 Task: Look for space in Cové, Benin from 5th September, 2023 to 13th September, 2023 for 6 adults in price range Rs.15000 to Rs.20000. Place can be entire place with 3 bedrooms having 3 beds and 3 bathrooms. Property type can be house, flat, guest house. Booking option can be shelf check-in. Required host language is English.
Action: Mouse moved to (557, 128)
Screenshot: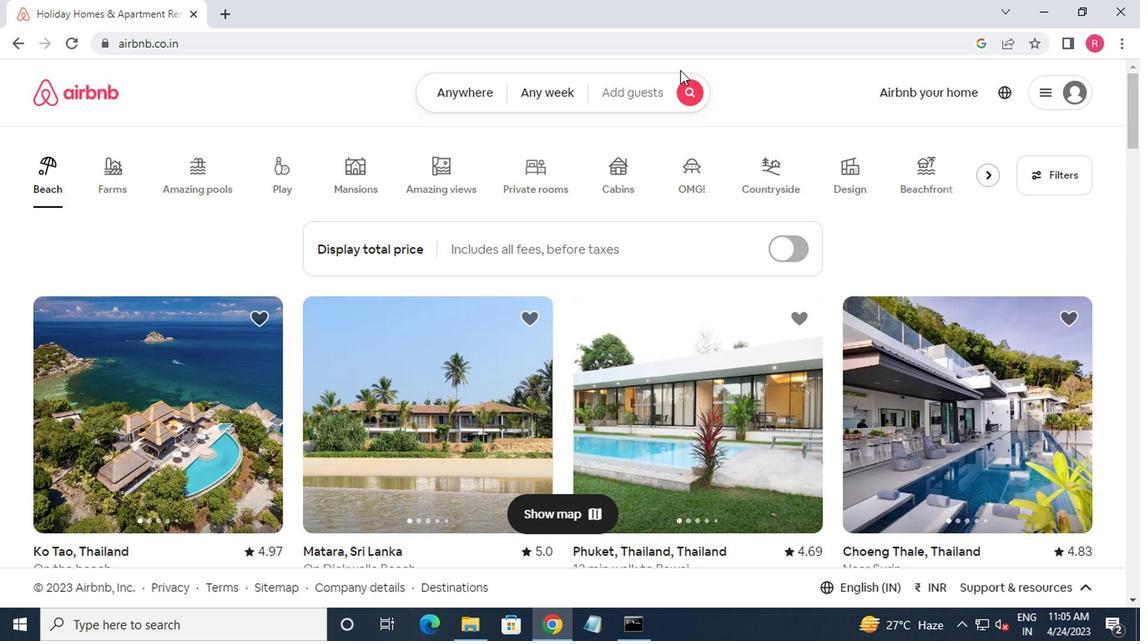 
Action: Mouse pressed left at (557, 128)
Screenshot: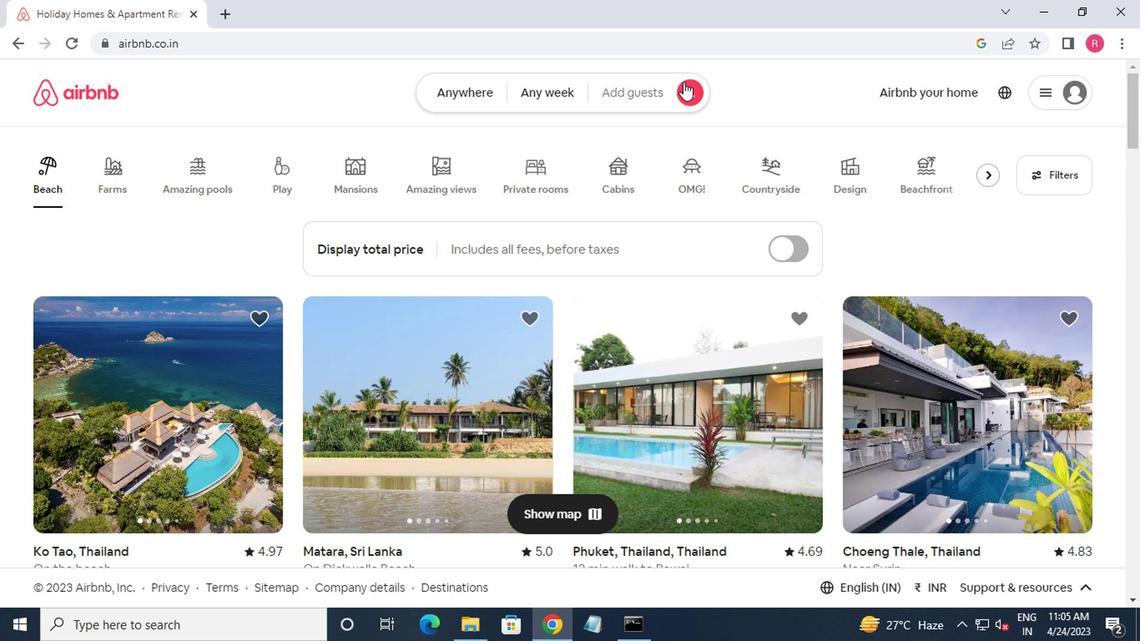 
Action: Mouse moved to (323, 179)
Screenshot: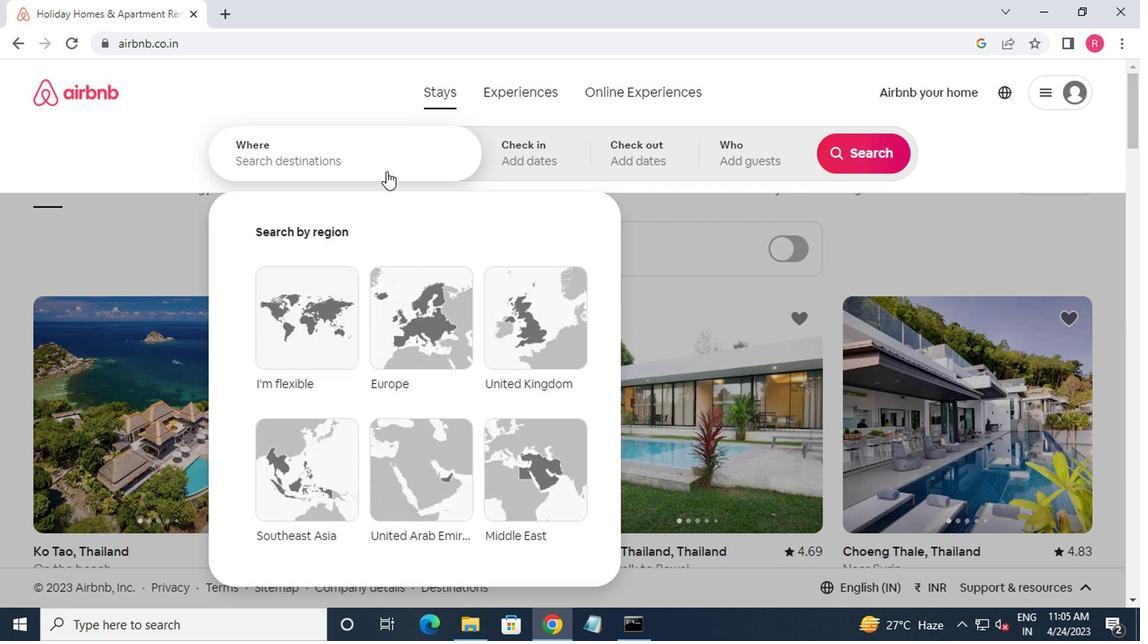 
Action: Mouse pressed left at (323, 179)
Screenshot: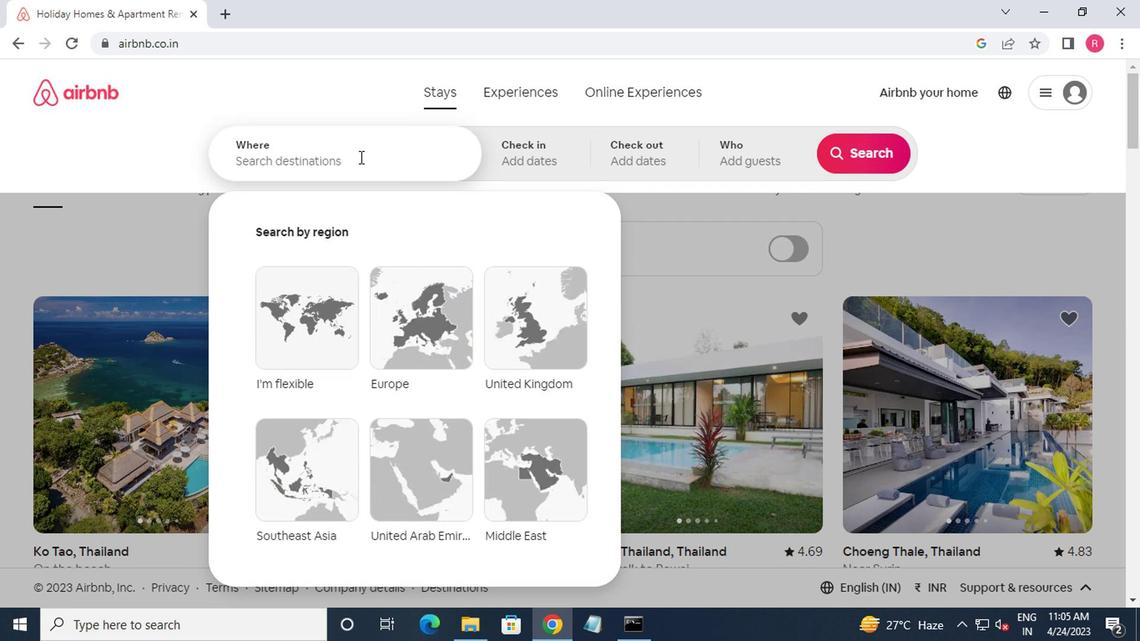 
Action: Mouse moved to (322, 179)
Screenshot: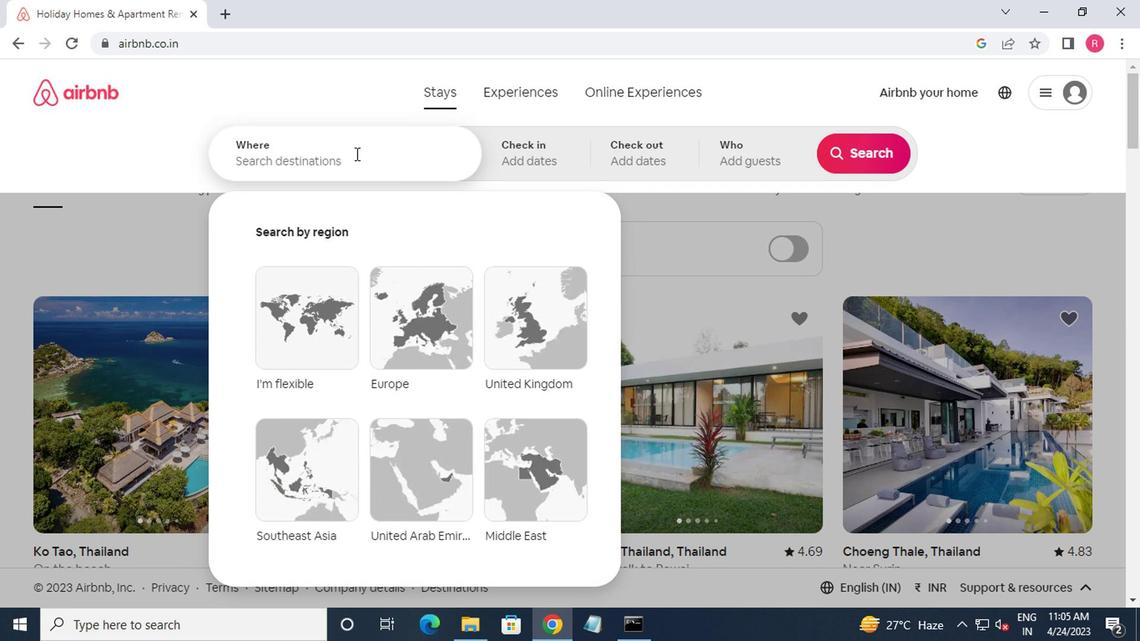 
Action: Key pressed cove,benin
Screenshot: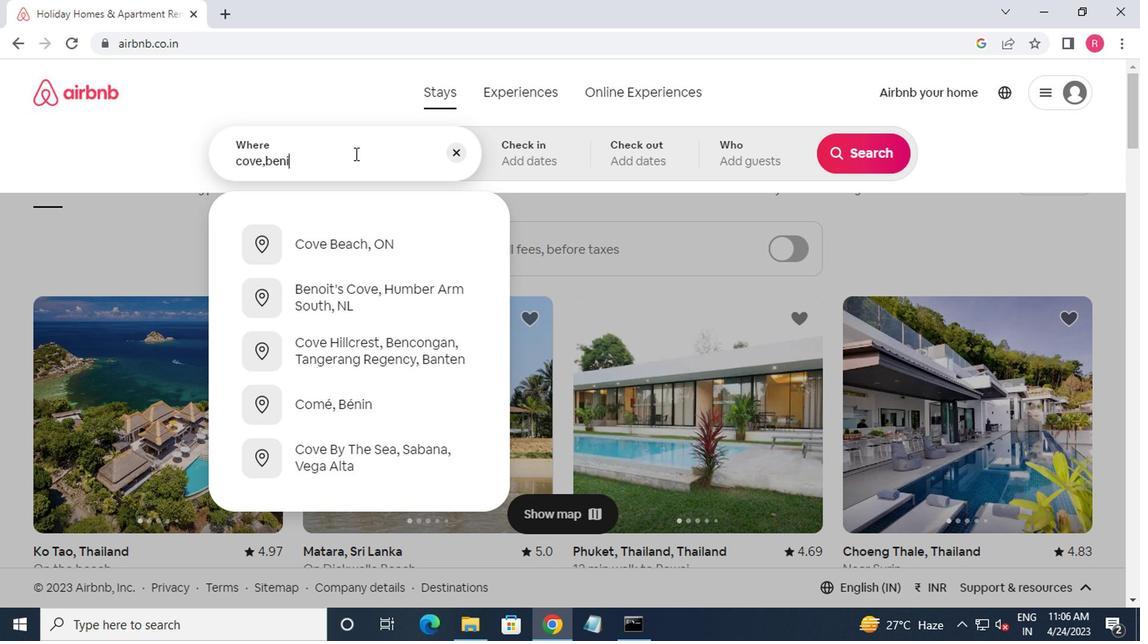 
Action: Mouse moved to (470, 187)
Screenshot: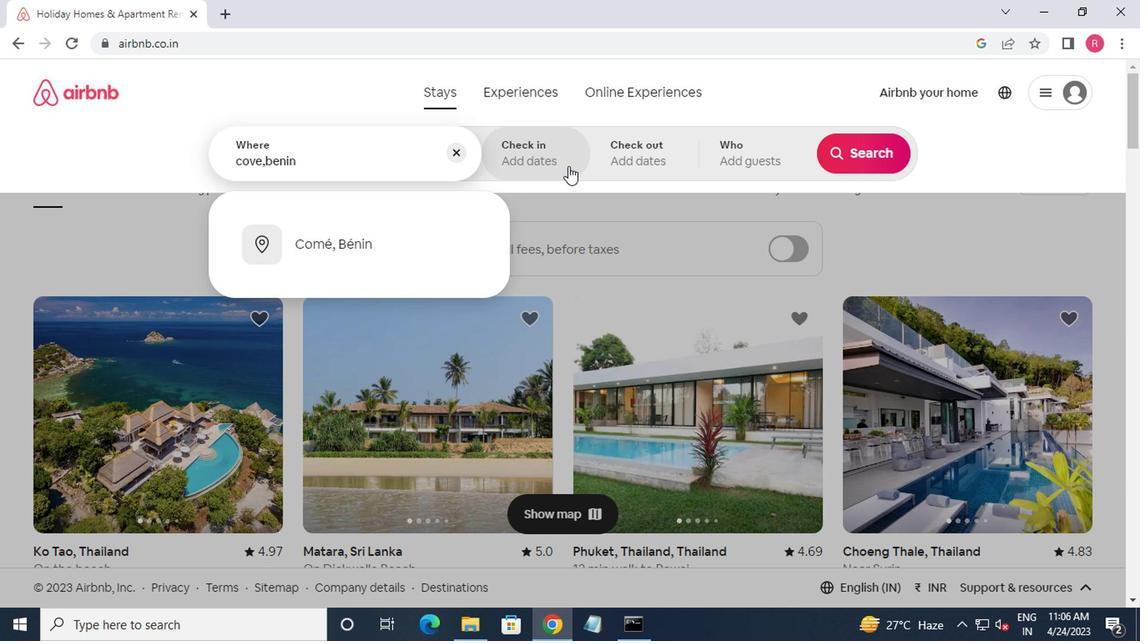 
Action: Mouse pressed left at (470, 187)
Screenshot: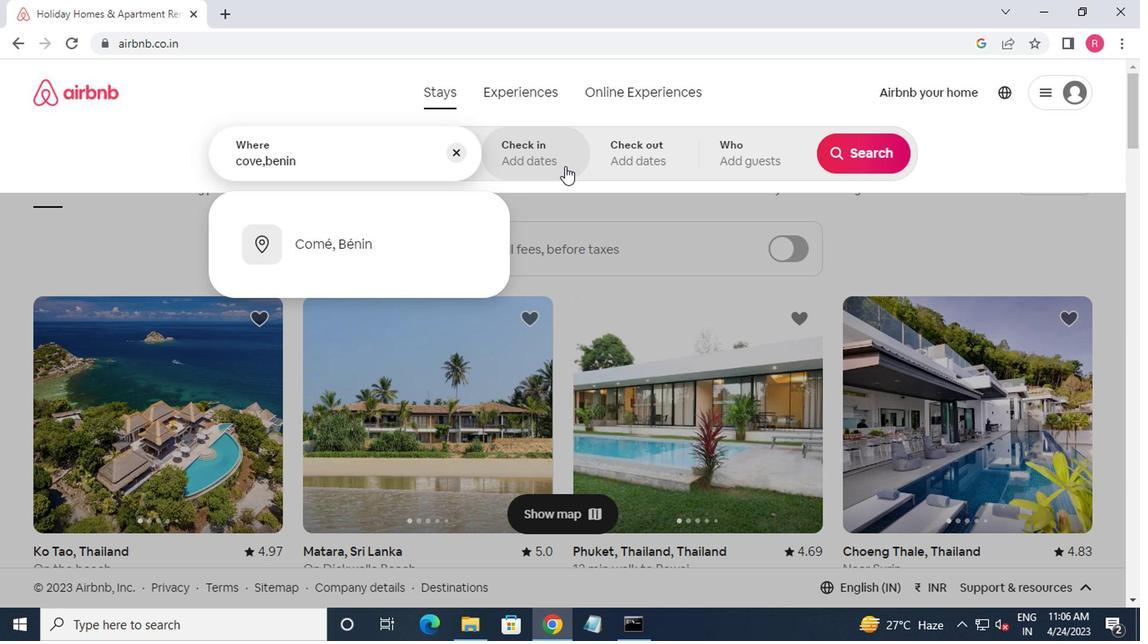 
Action: Mouse moved to (676, 278)
Screenshot: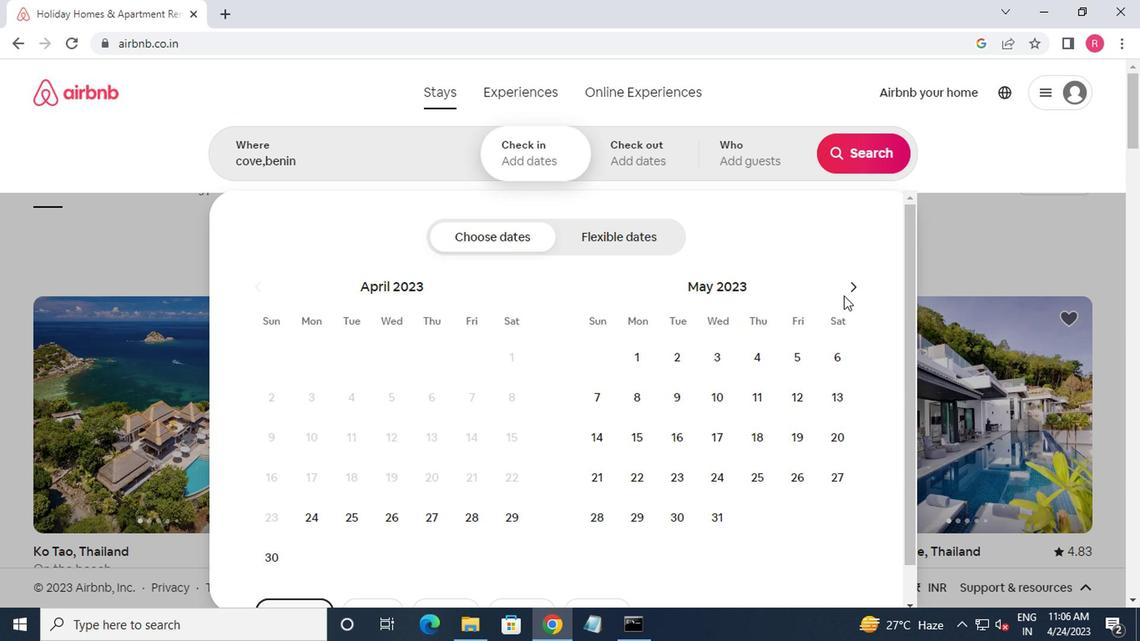 
Action: Mouse pressed left at (676, 278)
Screenshot: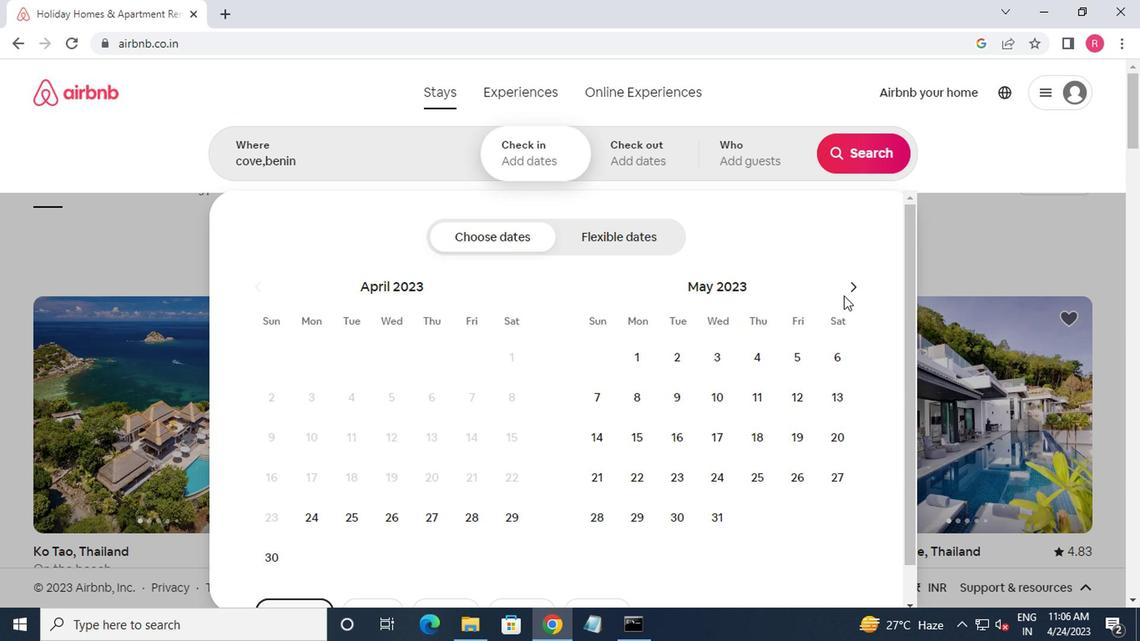 
Action: Mouse pressed left at (676, 278)
Screenshot: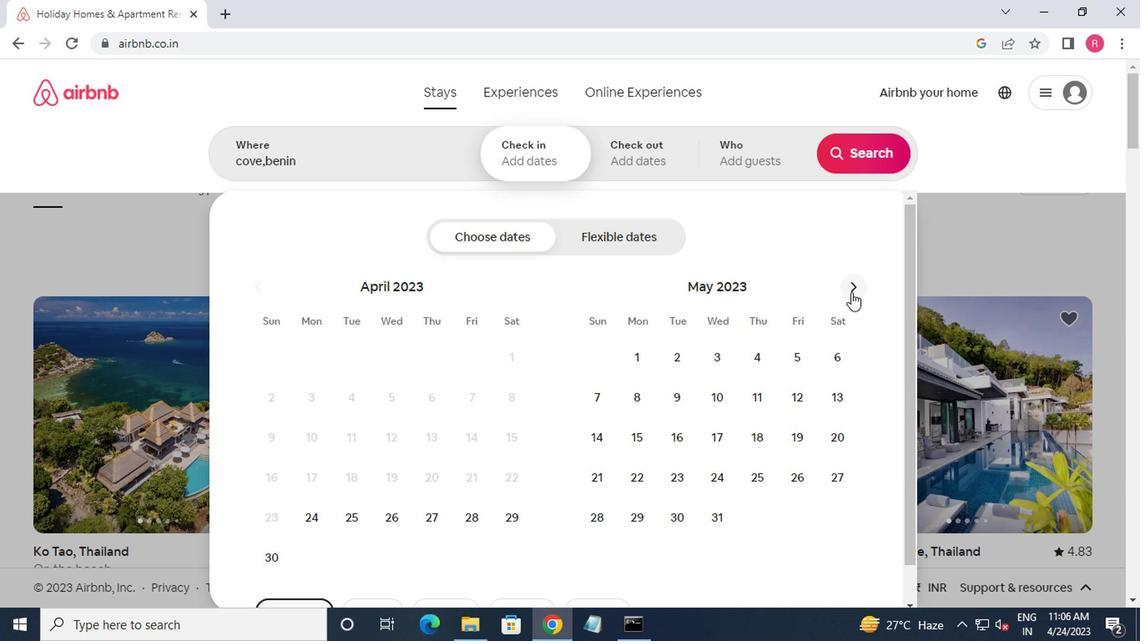 
Action: Mouse pressed left at (676, 278)
Screenshot: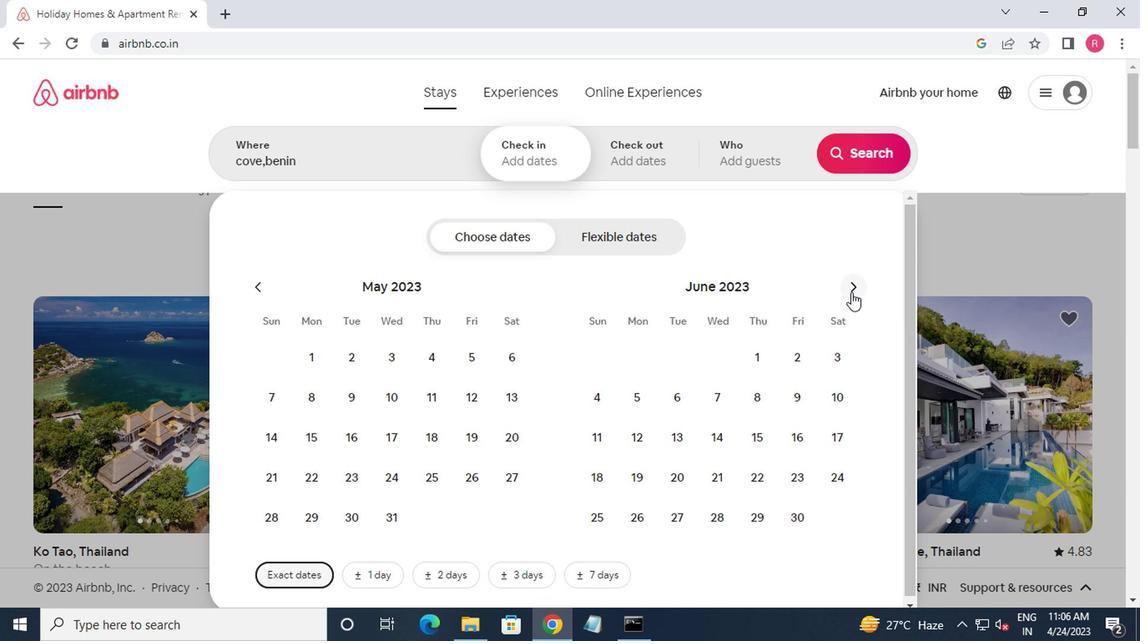 
Action: Mouse pressed left at (676, 278)
Screenshot: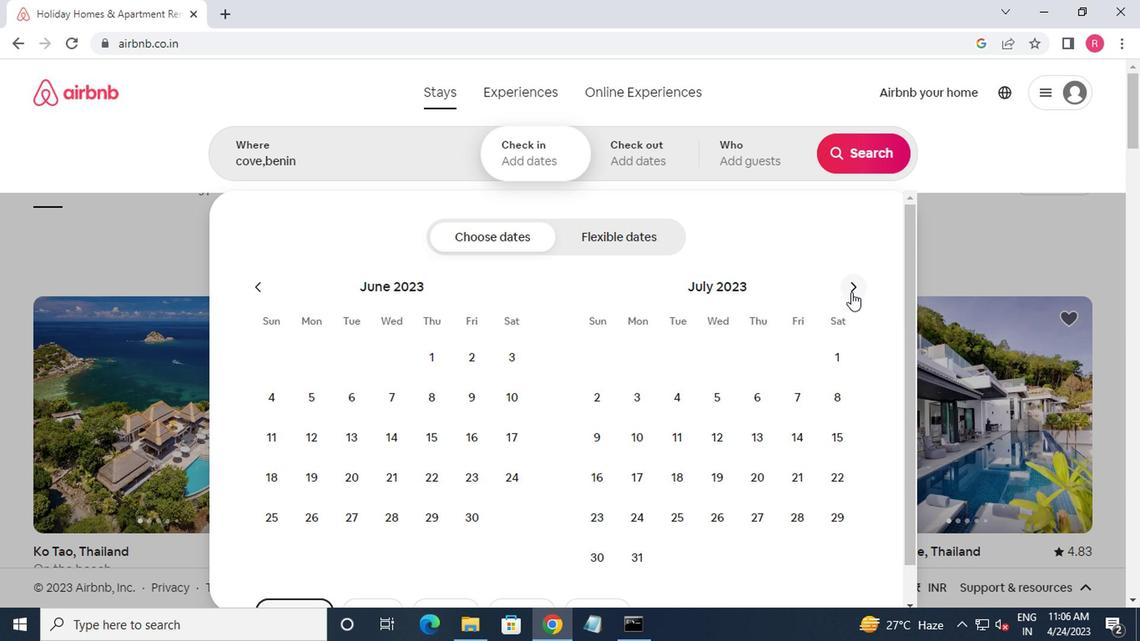 
Action: Mouse moved to (676, 278)
Screenshot: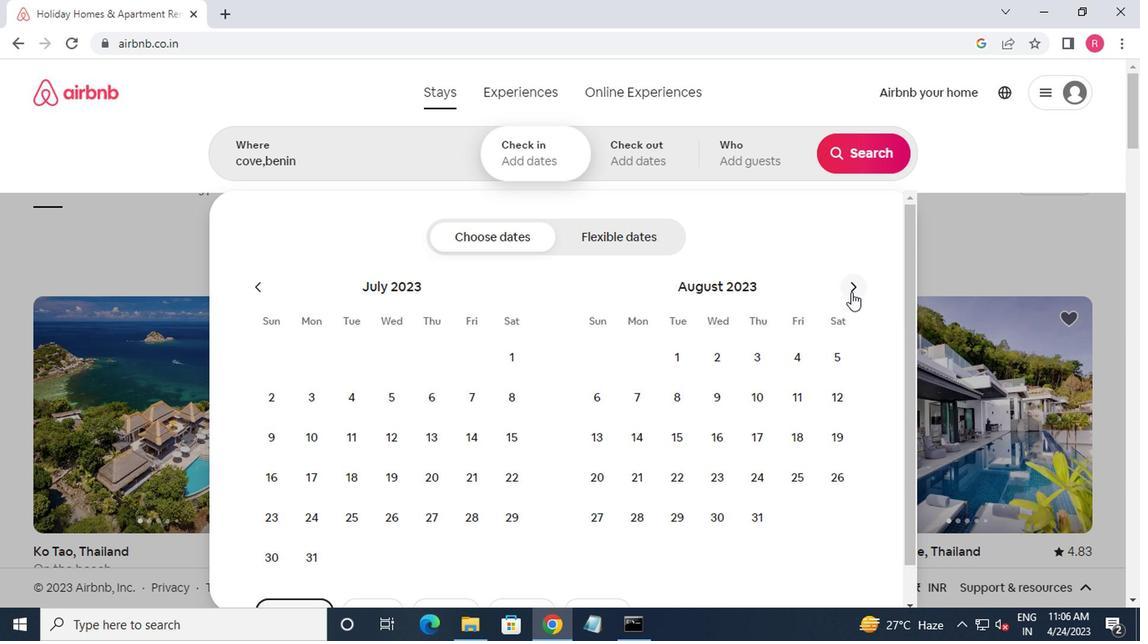 
Action: Mouse pressed left at (676, 278)
Screenshot: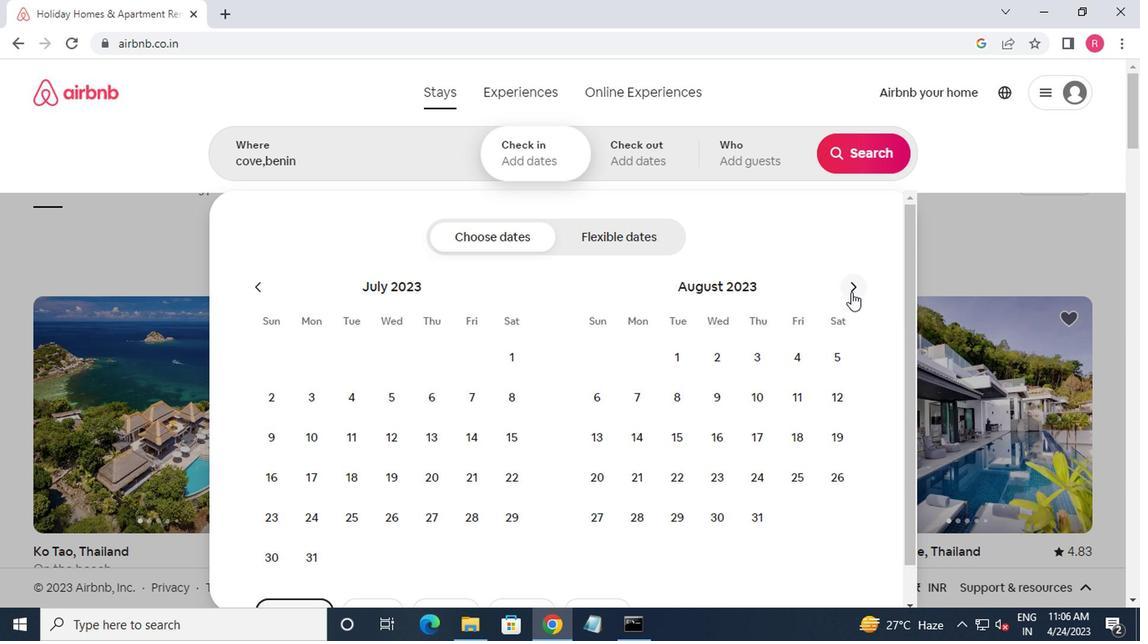 
Action: Mouse moved to (555, 357)
Screenshot: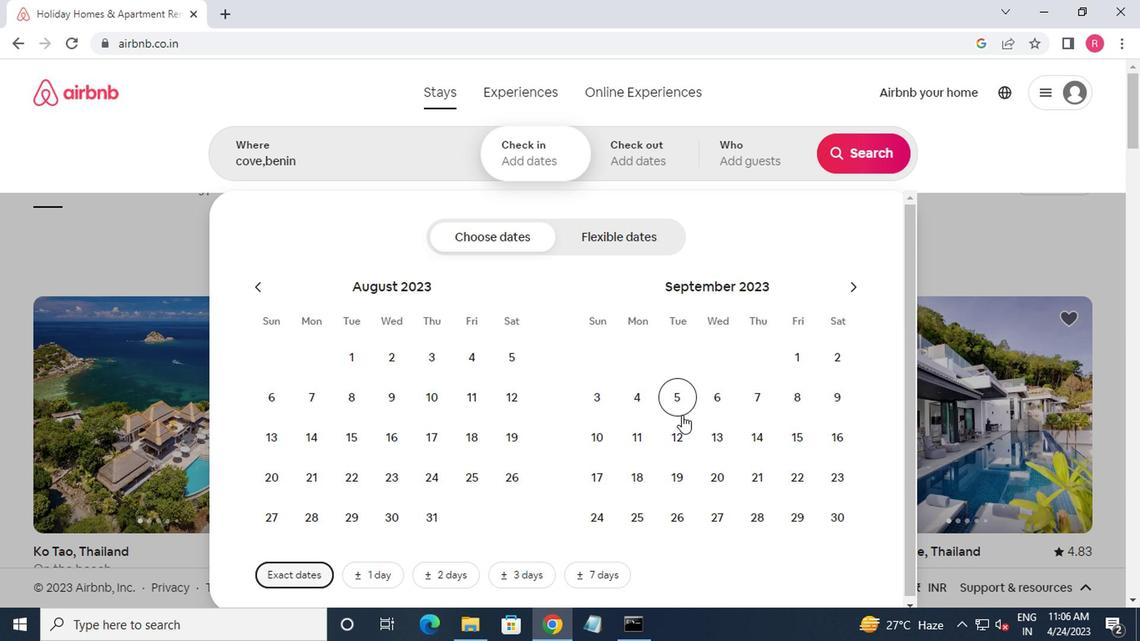 
Action: Mouse pressed left at (555, 357)
Screenshot: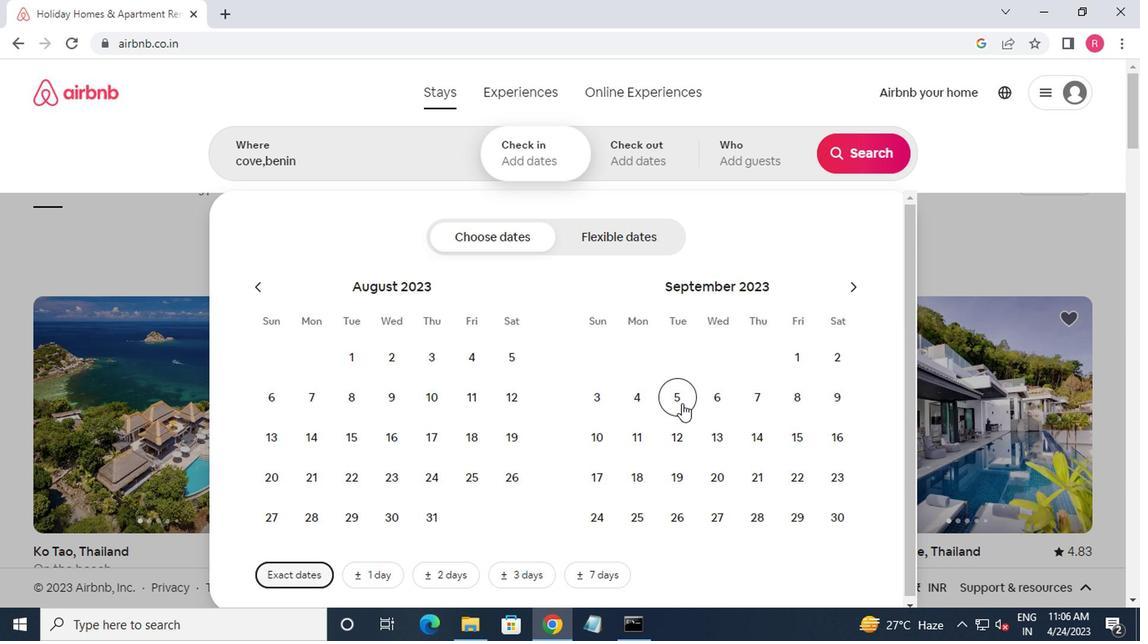 
Action: Mouse moved to (586, 391)
Screenshot: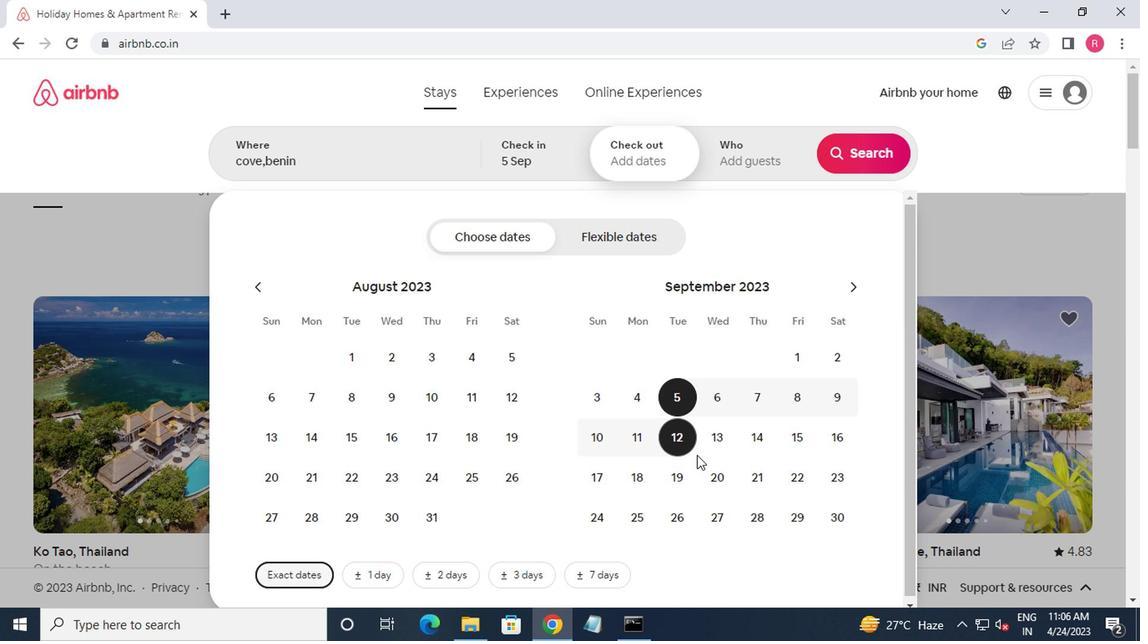 
Action: Mouse pressed left at (586, 391)
Screenshot: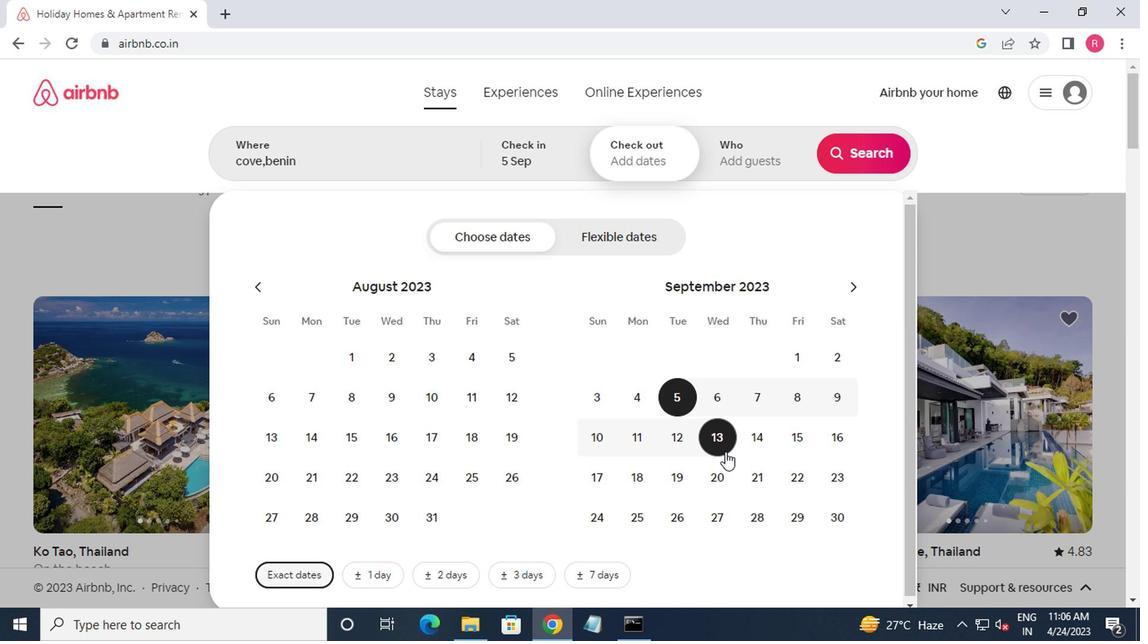 
Action: Mouse moved to (592, 189)
Screenshot: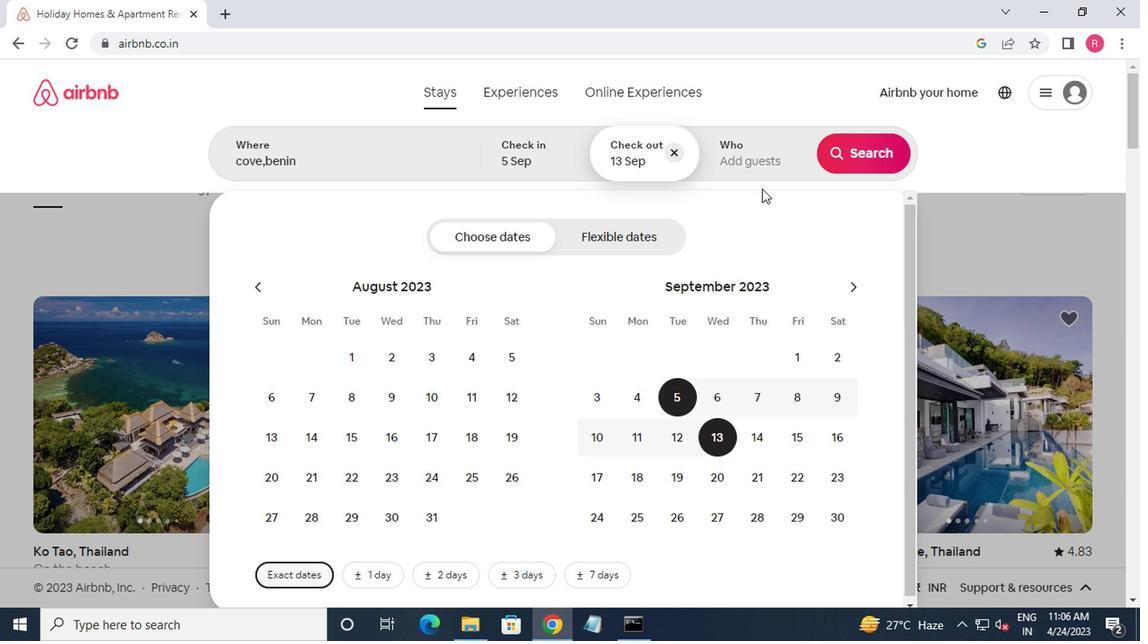
Action: Mouse pressed left at (592, 189)
Screenshot: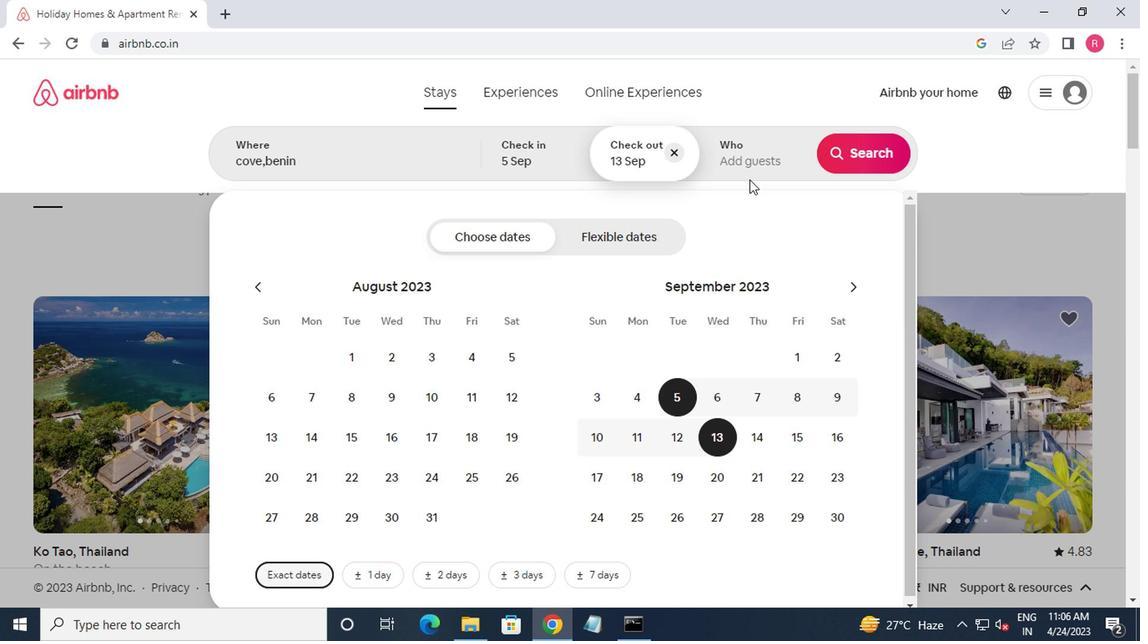 
Action: Mouse moved to (683, 243)
Screenshot: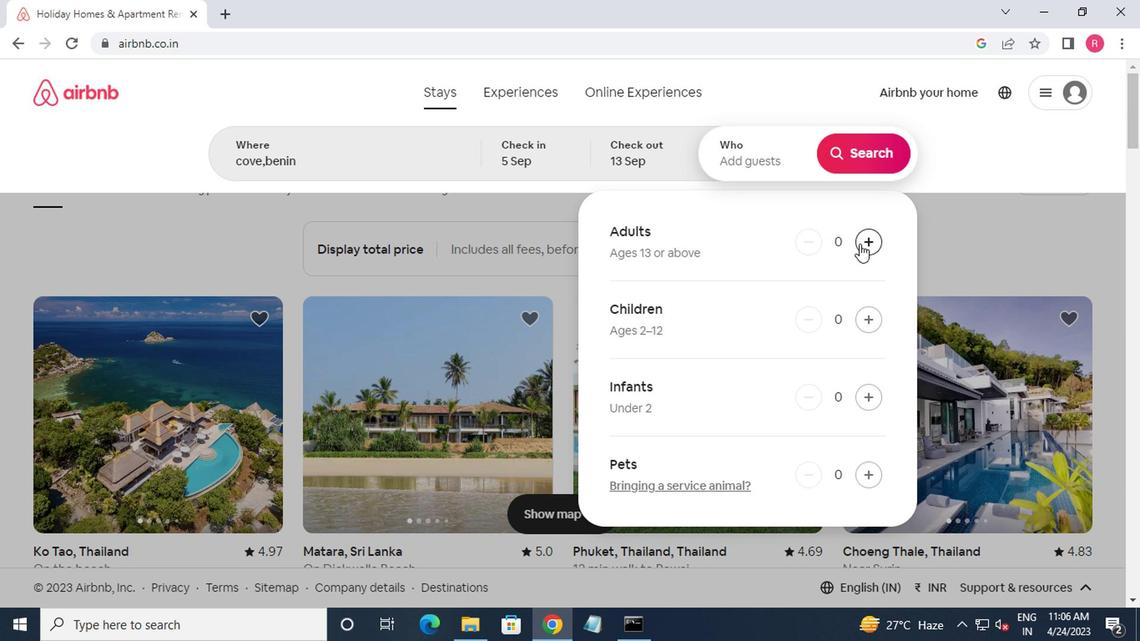 
Action: Mouse pressed left at (683, 243)
Screenshot: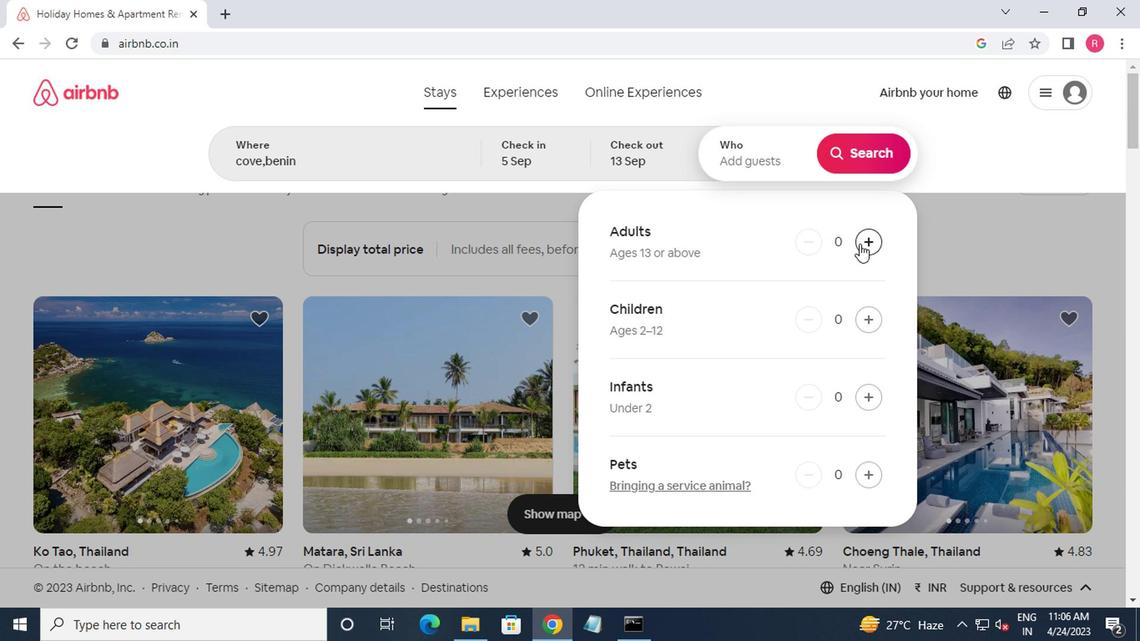 
Action: Mouse moved to (683, 243)
Screenshot: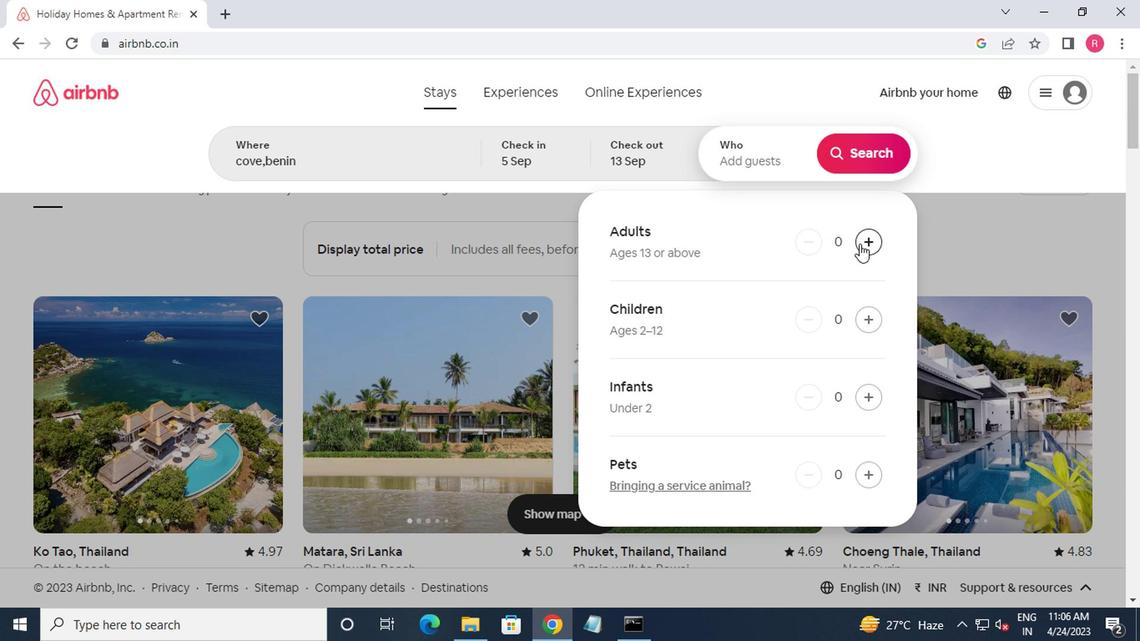 
Action: Mouse pressed left at (683, 243)
Screenshot: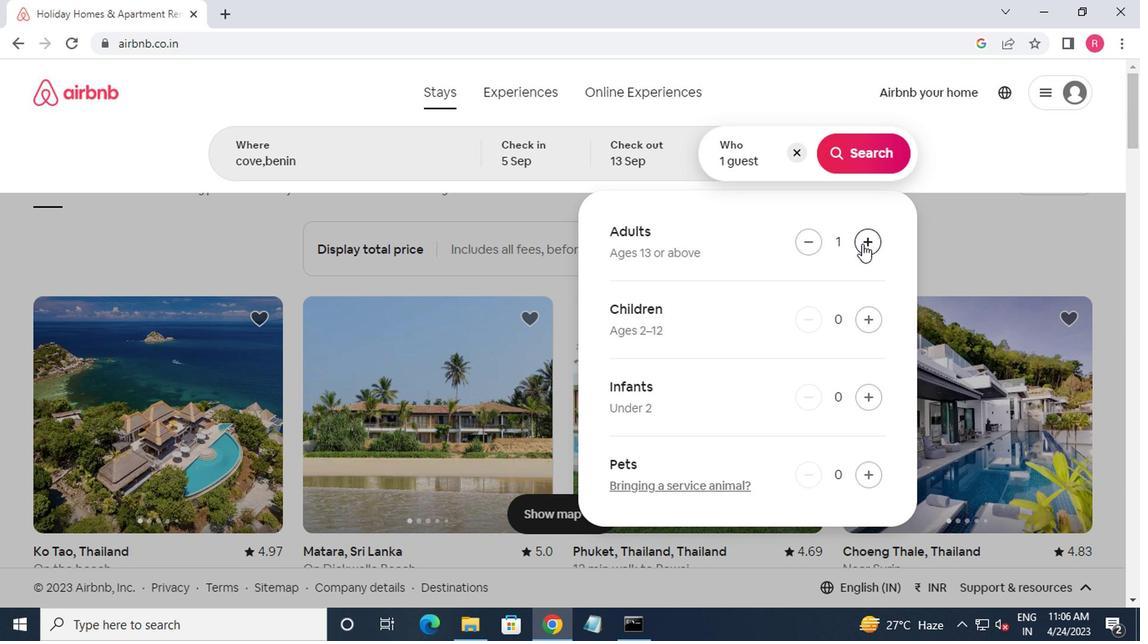 
Action: Mouse pressed left at (683, 243)
Screenshot: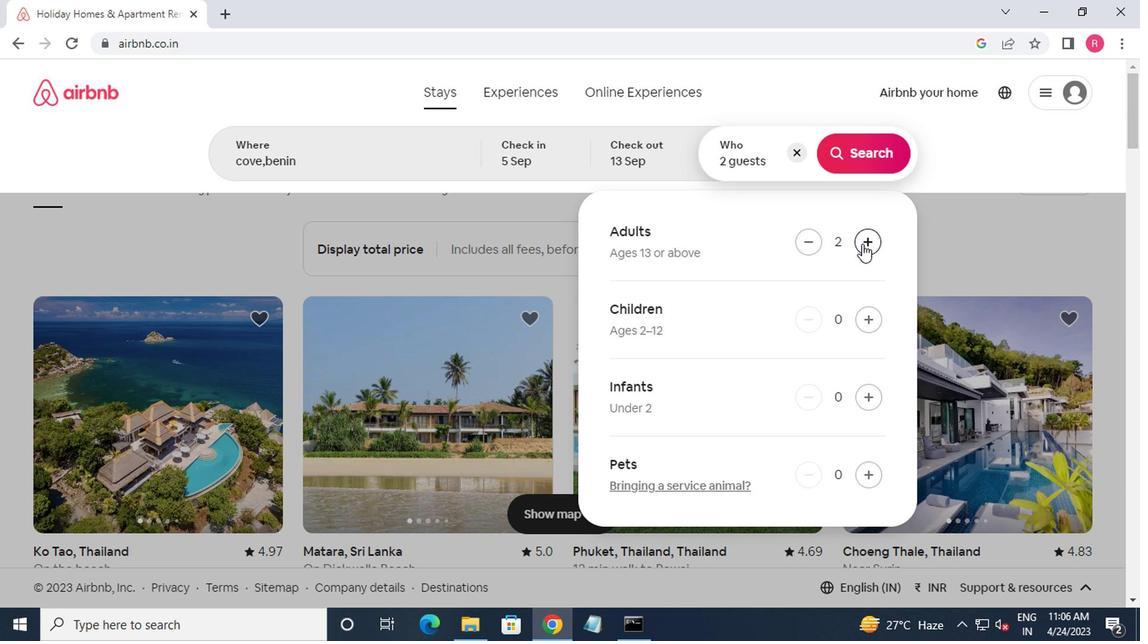 
Action: Mouse moved to (684, 243)
Screenshot: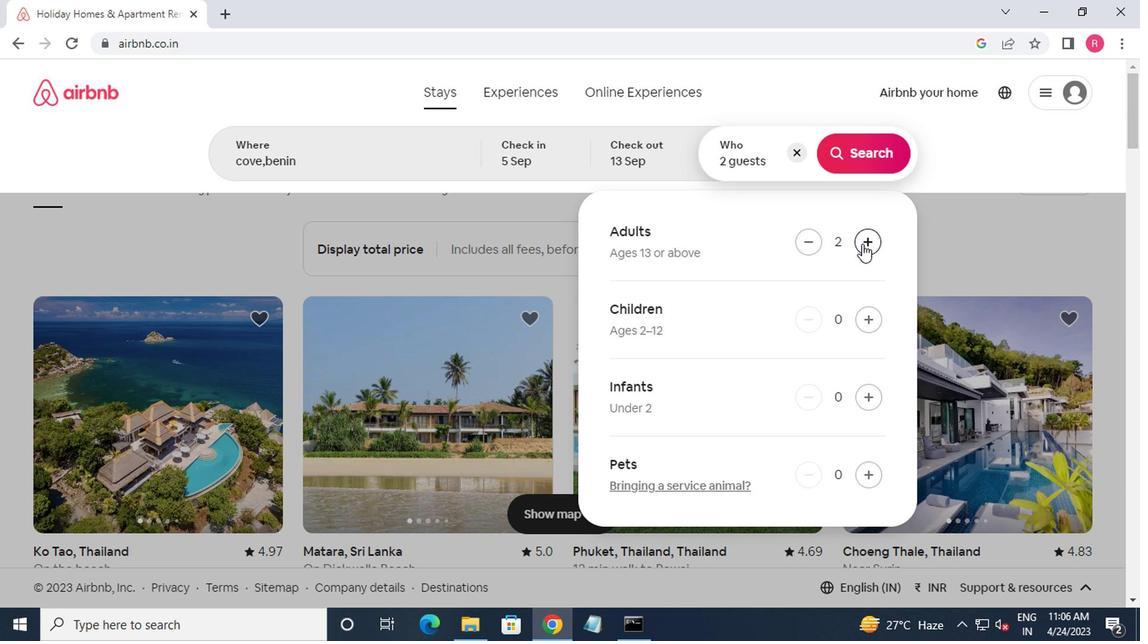 
Action: Mouse pressed left at (684, 243)
Screenshot: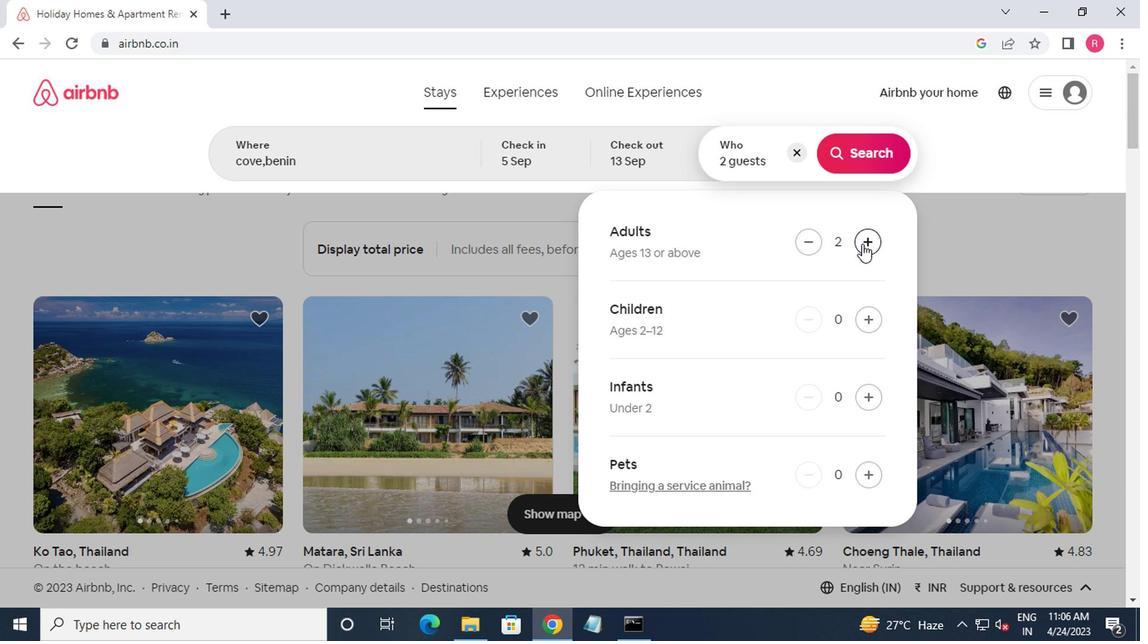 
Action: Mouse pressed left at (684, 243)
Screenshot: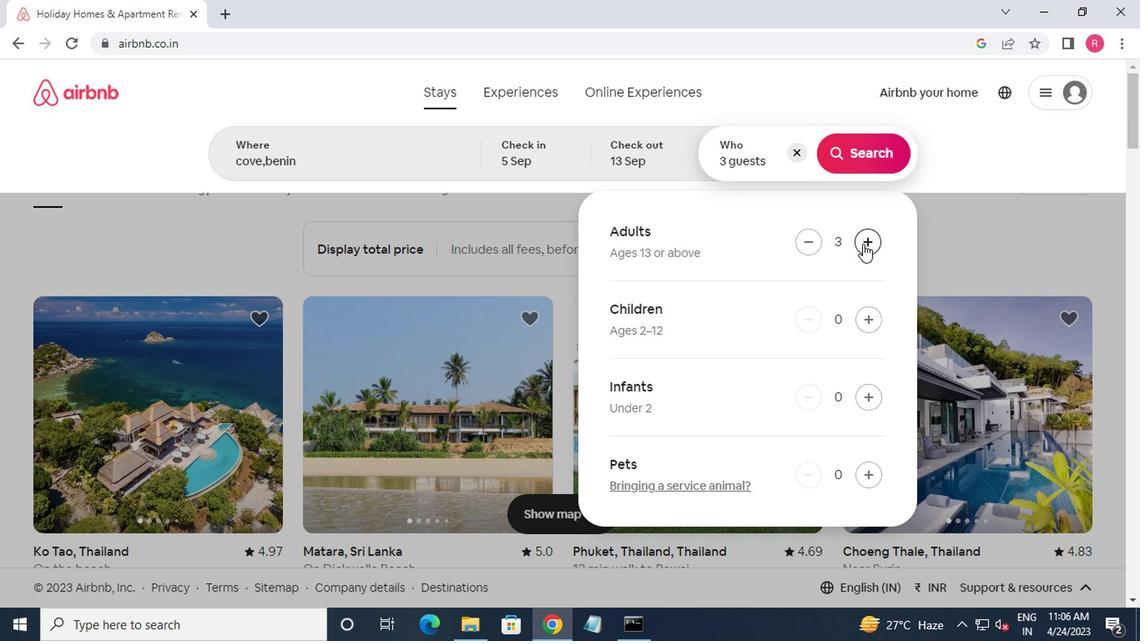 
Action: Mouse pressed left at (684, 243)
Screenshot: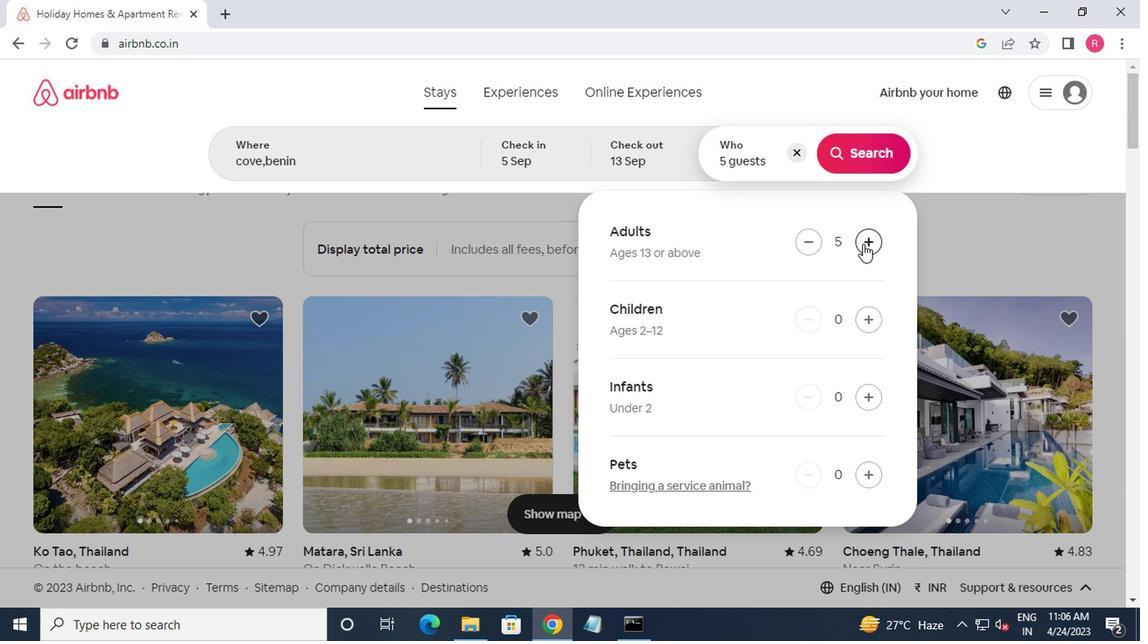 
Action: Mouse moved to (671, 187)
Screenshot: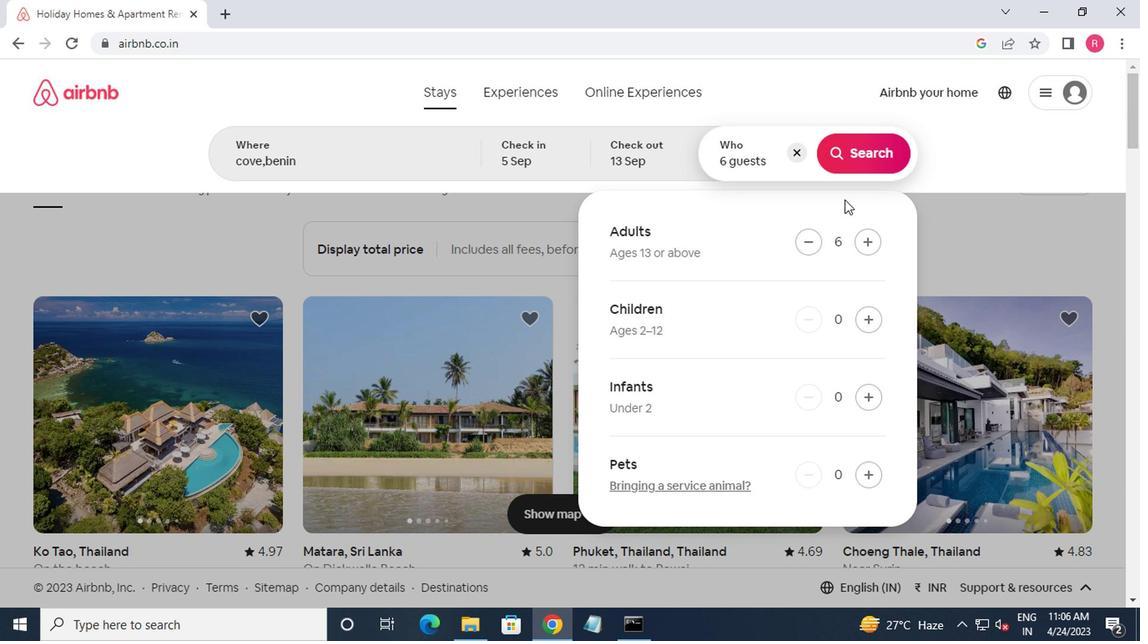 
Action: Mouse pressed left at (671, 187)
Screenshot: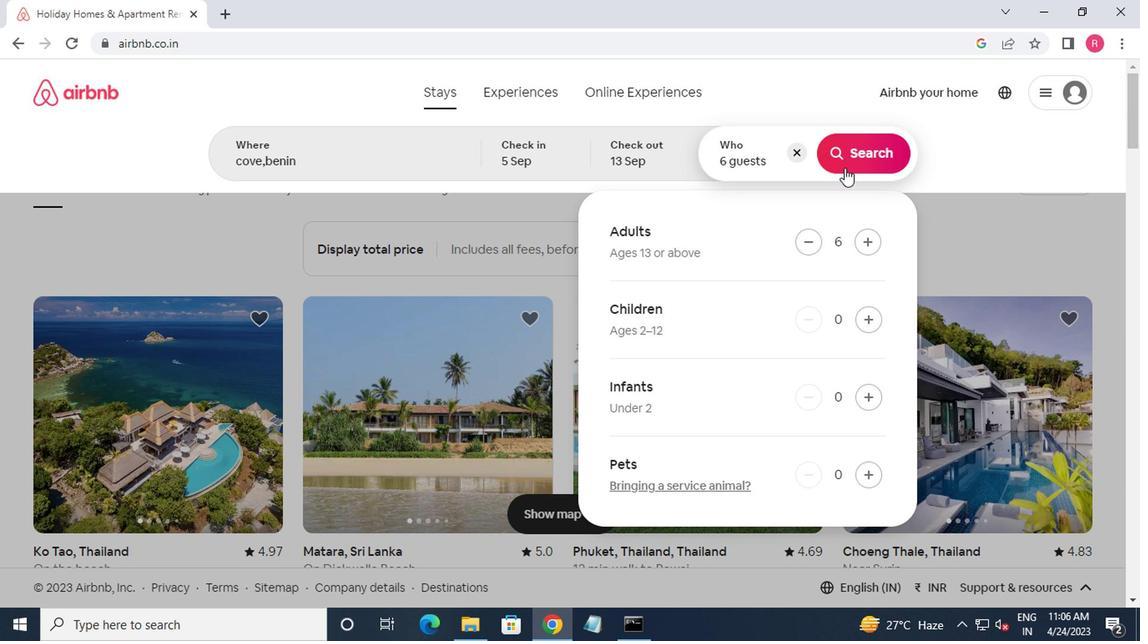 
Action: Mouse moved to (810, 182)
Screenshot: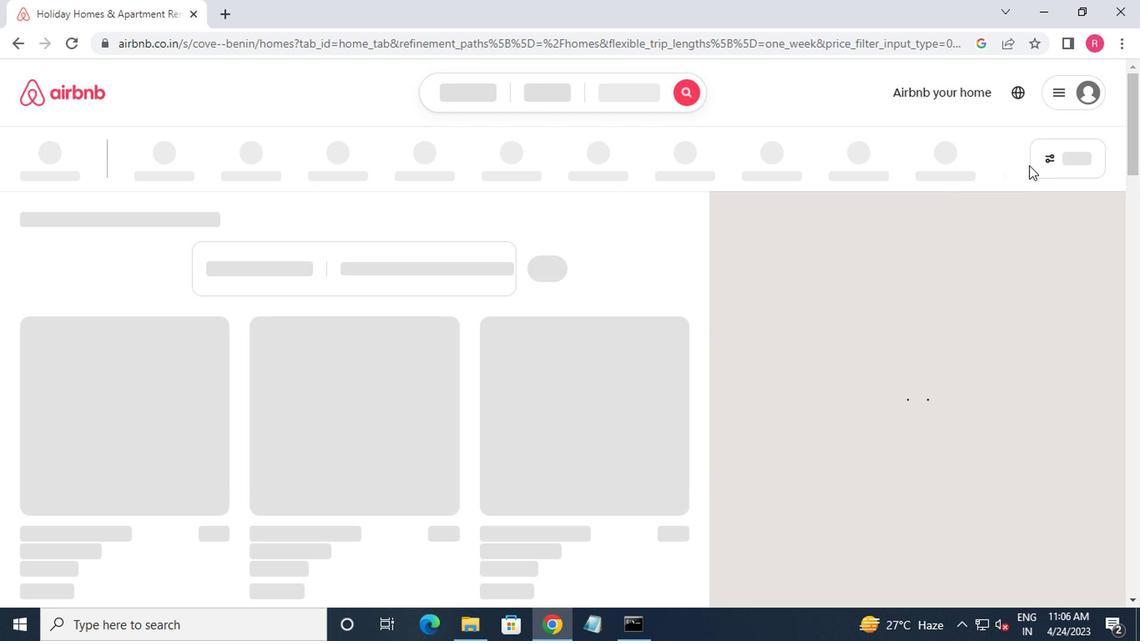 
Action: Mouse pressed left at (810, 182)
Screenshot: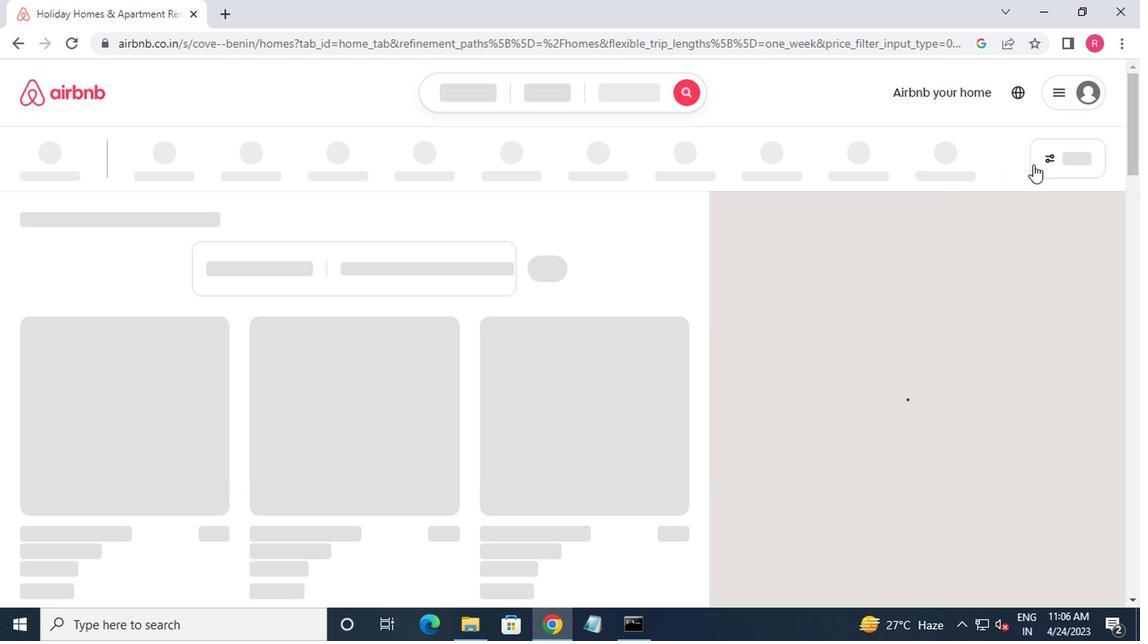 
Action: Mouse moved to (321, 335)
Screenshot: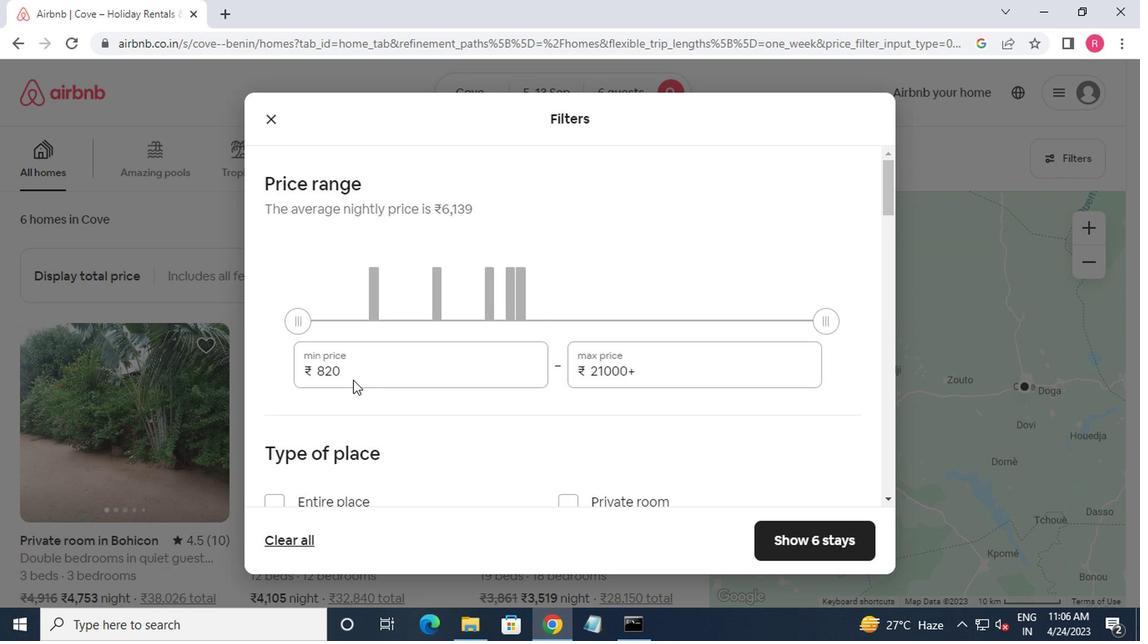
Action: Mouse pressed left at (321, 335)
Screenshot: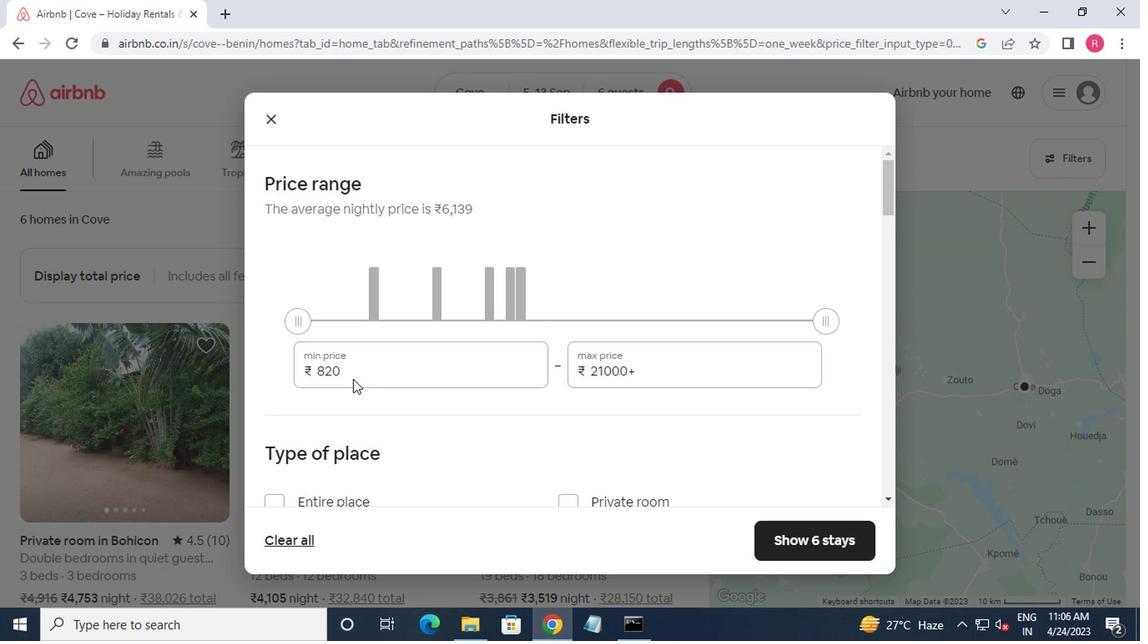 
Action: Mouse moved to (321, 334)
Screenshot: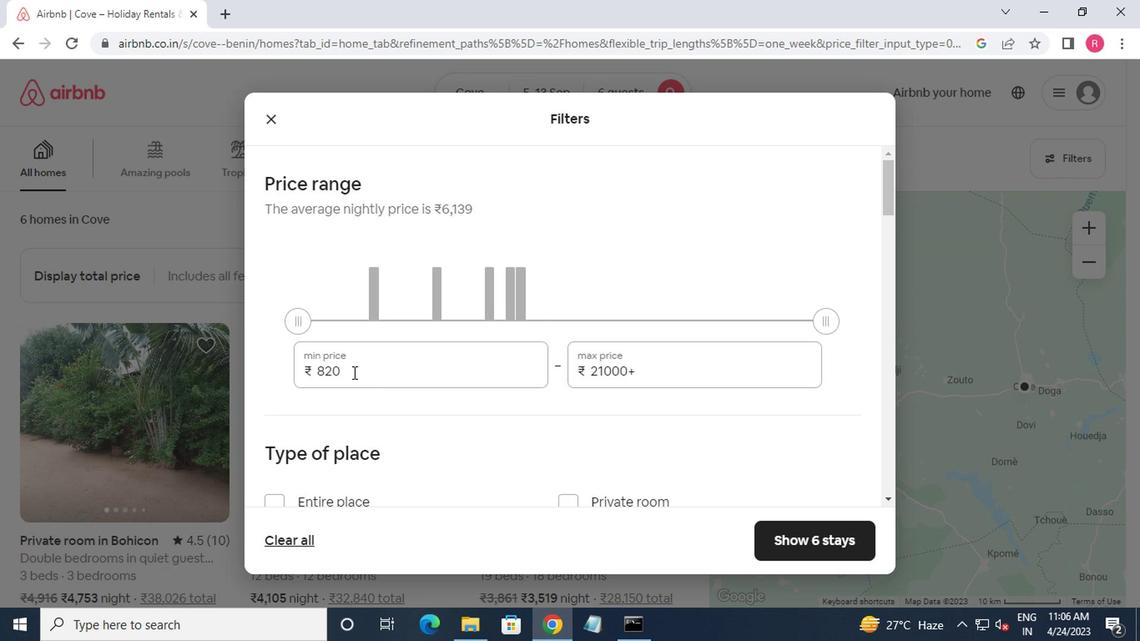 
Action: Key pressed <Key.backspace><Key.backspace><Key.backspace><Key.backspace>15000<Key.tab>2000<Key.backspace><Key.backspace><Key.backspace><Key.backspace><Key.backspace>0000
Screenshot: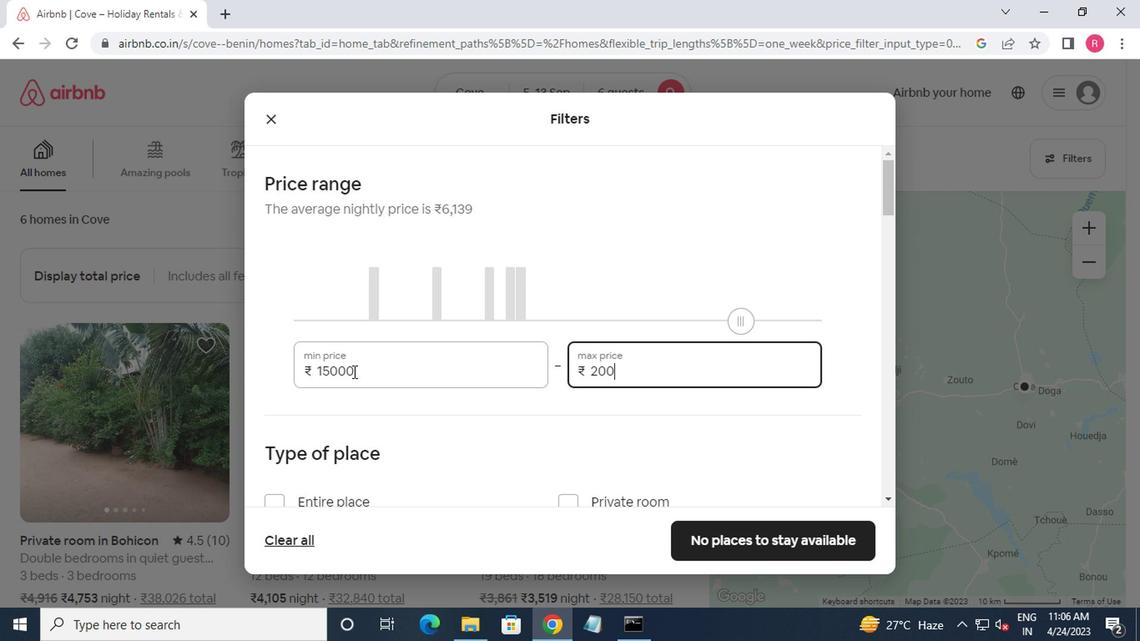 
Action: Mouse moved to (342, 341)
Screenshot: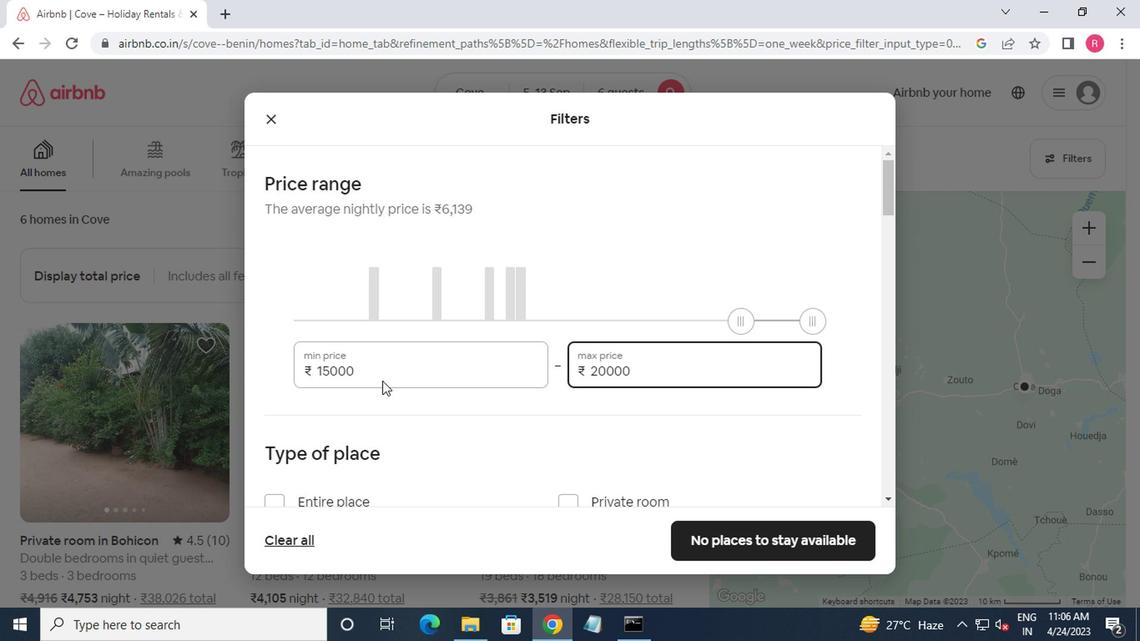 
Action: Mouse scrolled (342, 341) with delta (0, 0)
Screenshot: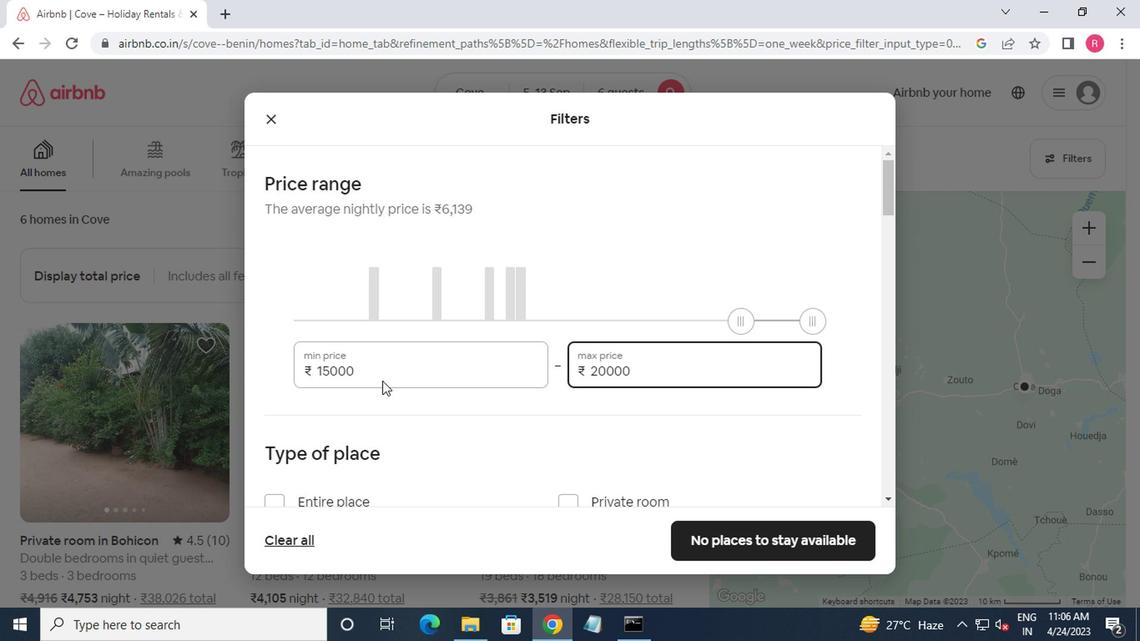 
Action: Mouse moved to (342, 347)
Screenshot: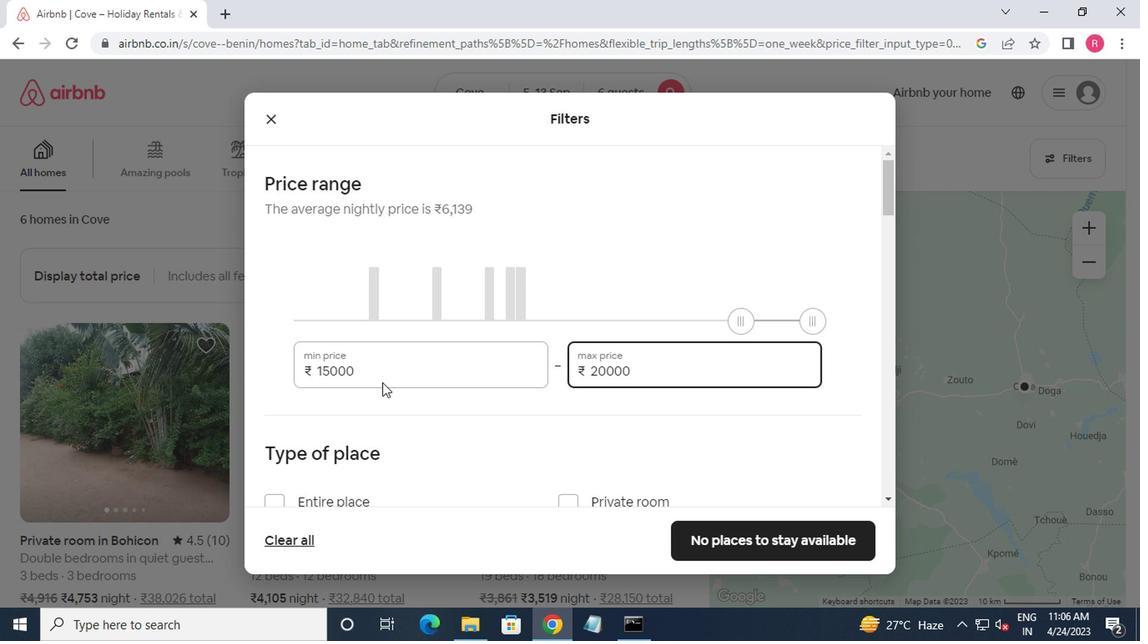 
Action: Mouse scrolled (342, 346) with delta (0, 0)
Screenshot: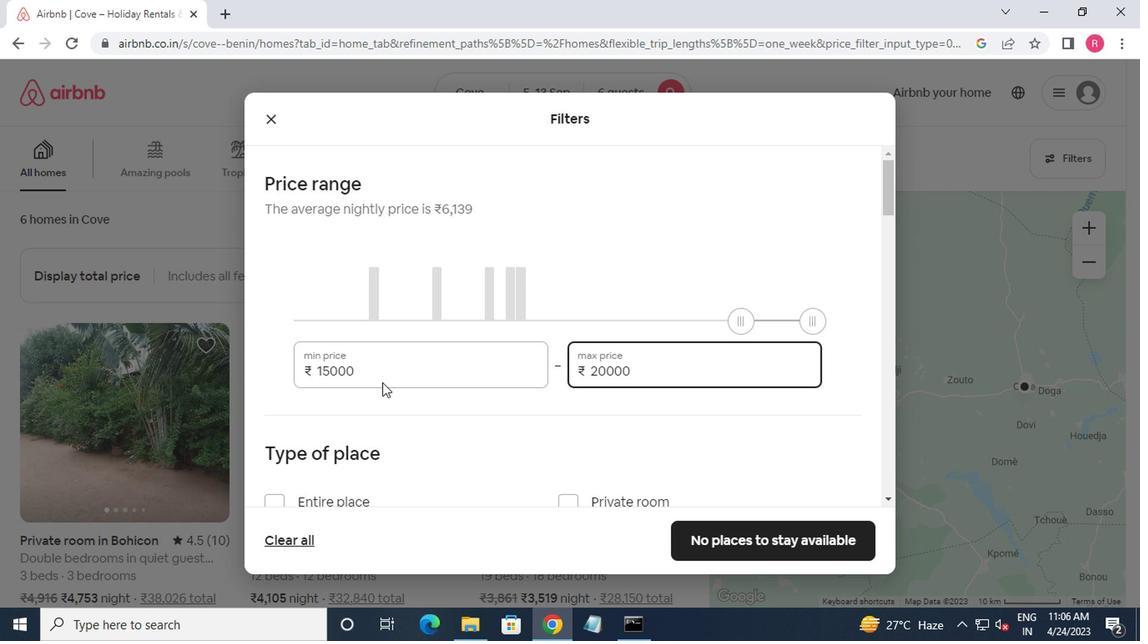 
Action: Mouse moved to (275, 314)
Screenshot: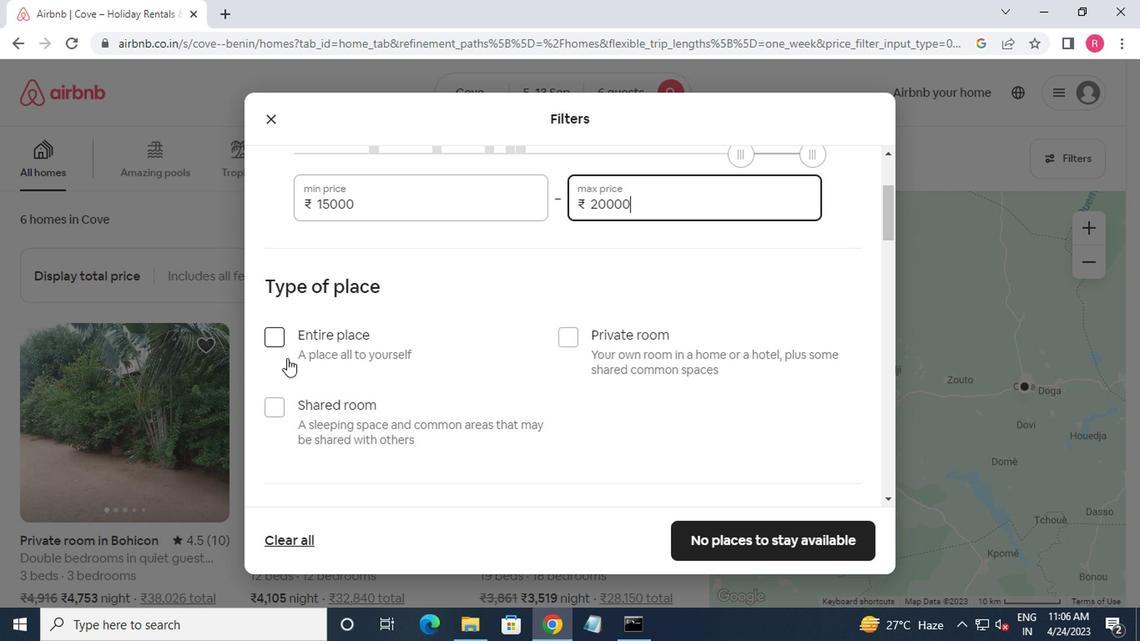 
Action: Mouse pressed left at (275, 314)
Screenshot: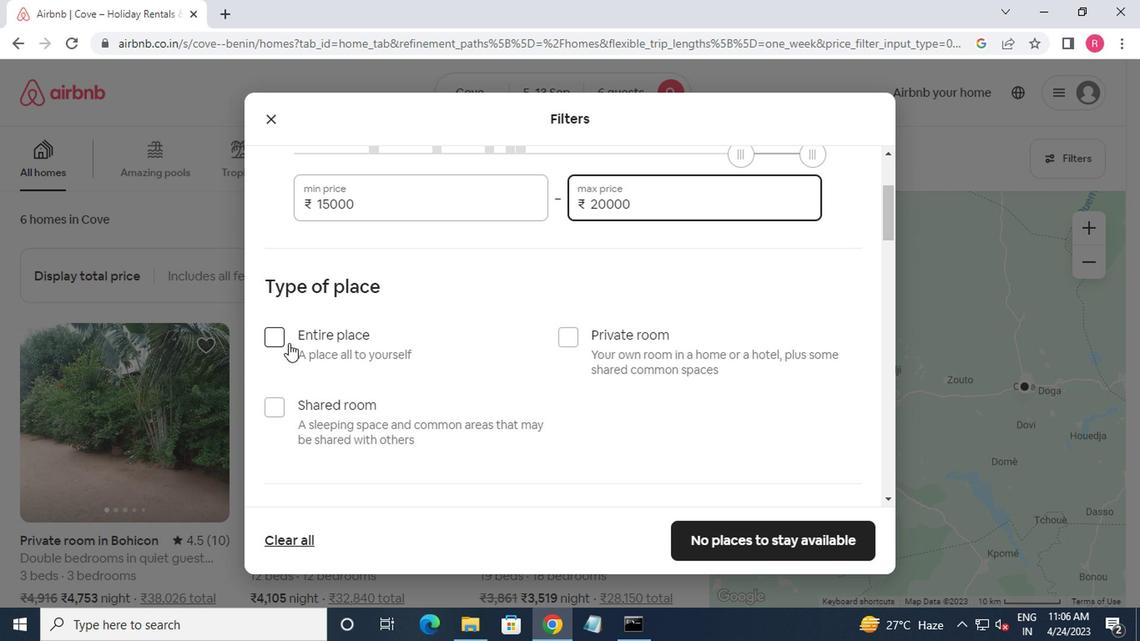 
Action: Mouse moved to (381, 367)
Screenshot: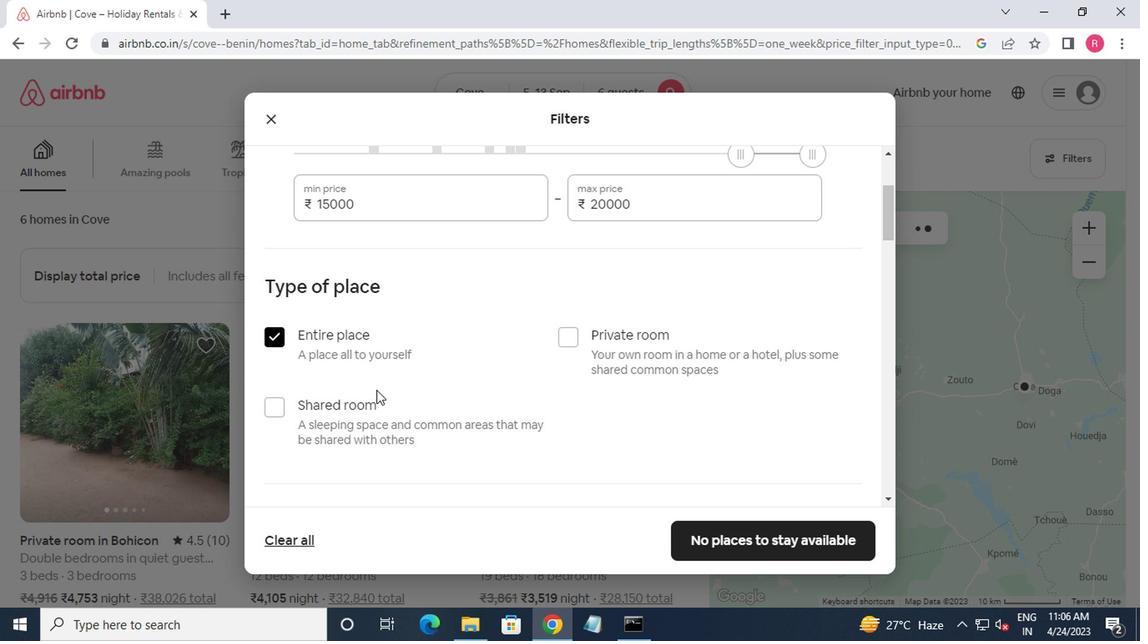 
Action: Mouse scrolled (381, 367) with delta (0, 0)
Screenshot: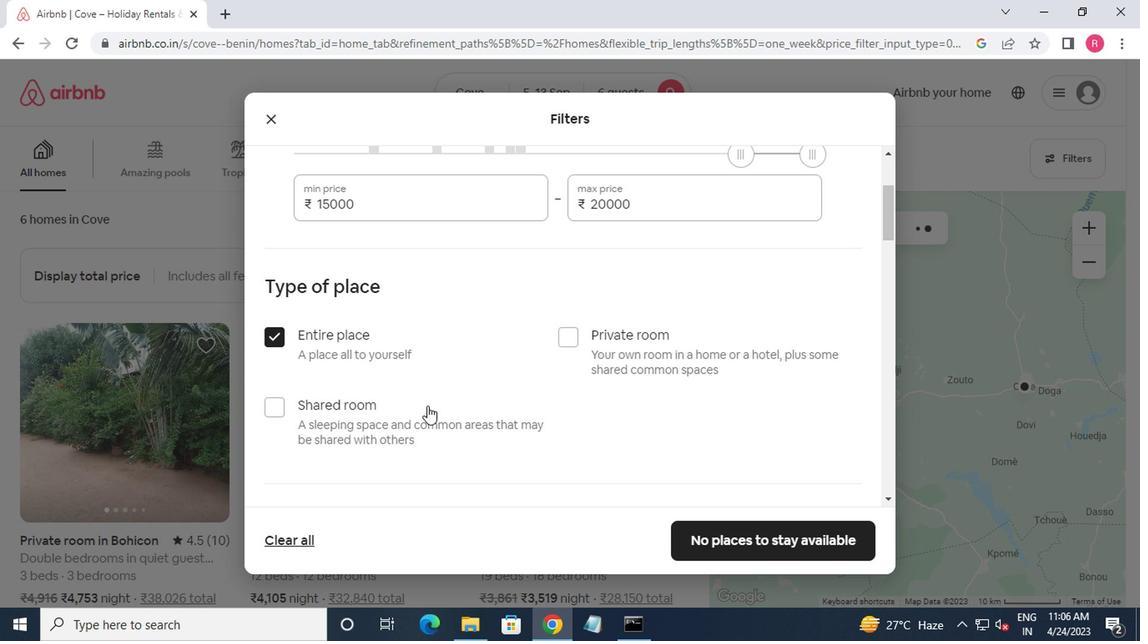 
Action: Mouse moved to (381, 368)
Screenshot: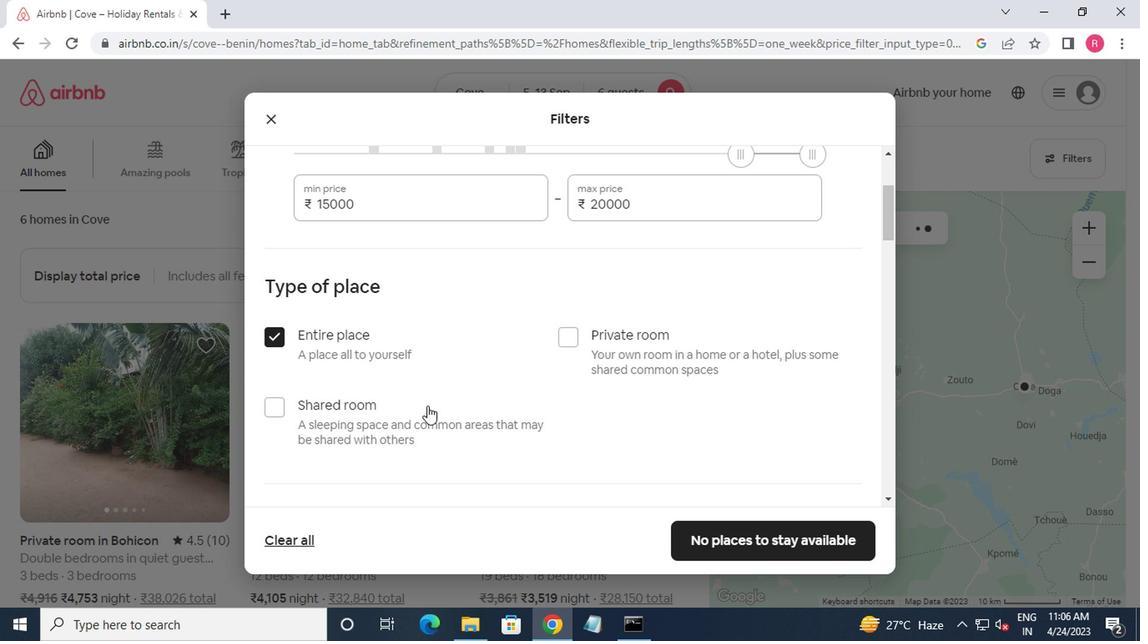 
Action: Mouse scrolled (381, 368) with delta (0, 0)
Screenshot: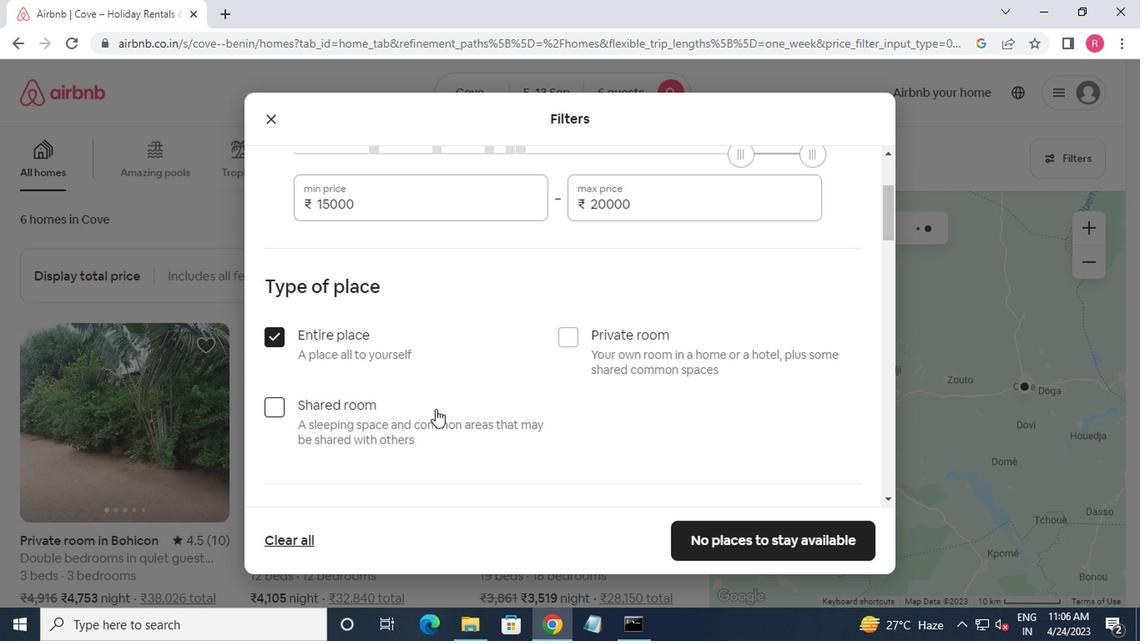 
Action: Mouse moved to (409, 386)
Screenshot: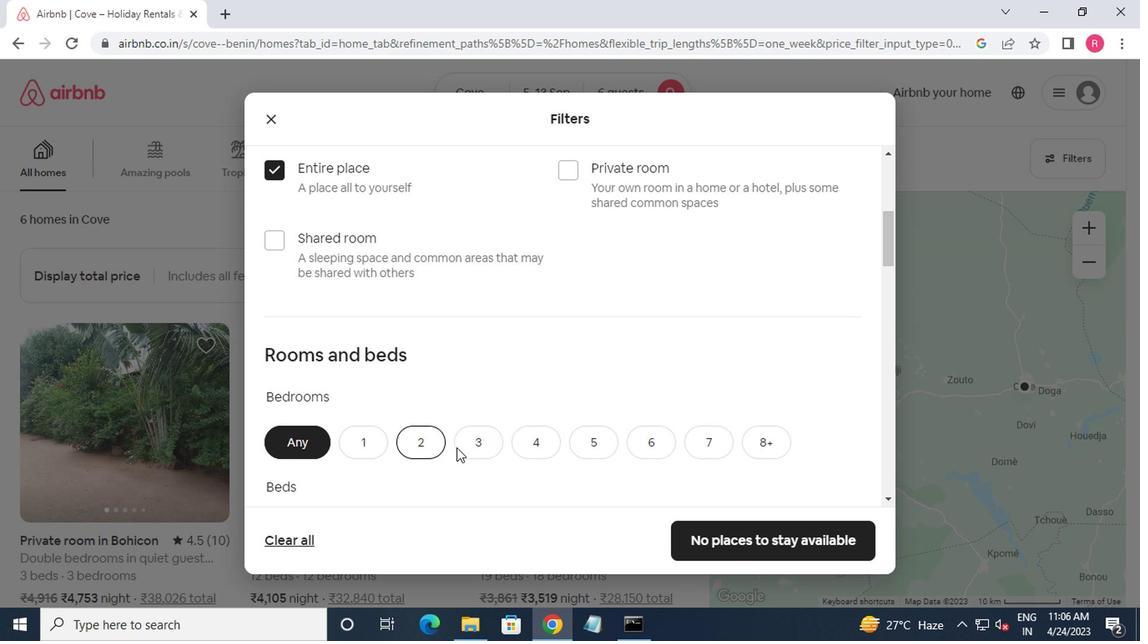 
Action: Mouse pressed left at (409, 386)
Screenshot: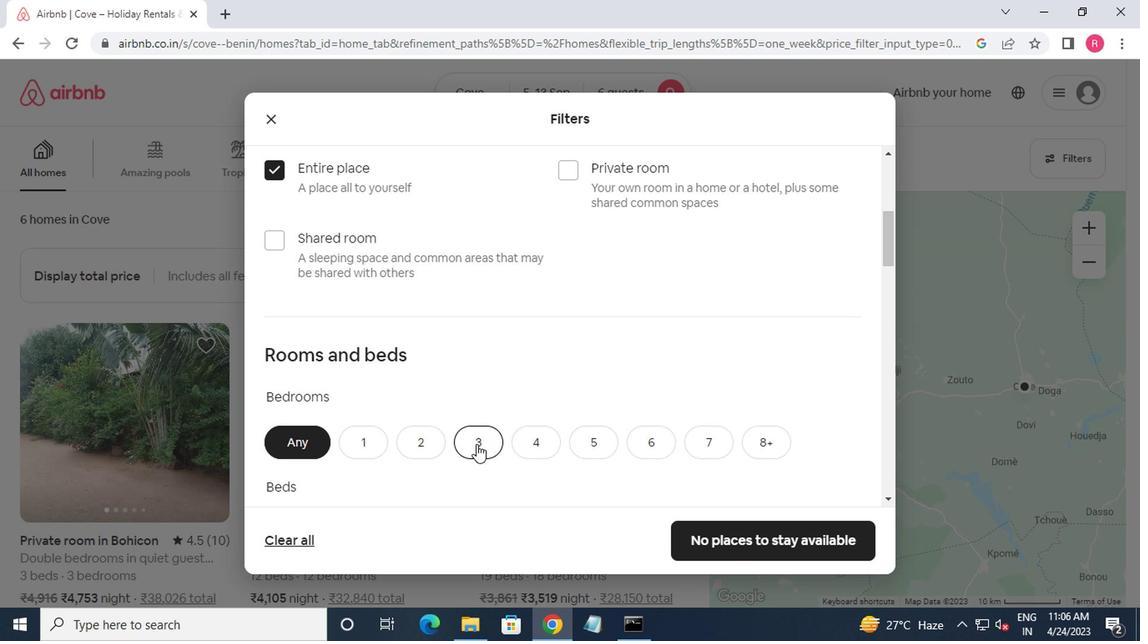 
Action: Mouse moved to (410, 386)
Screenshot: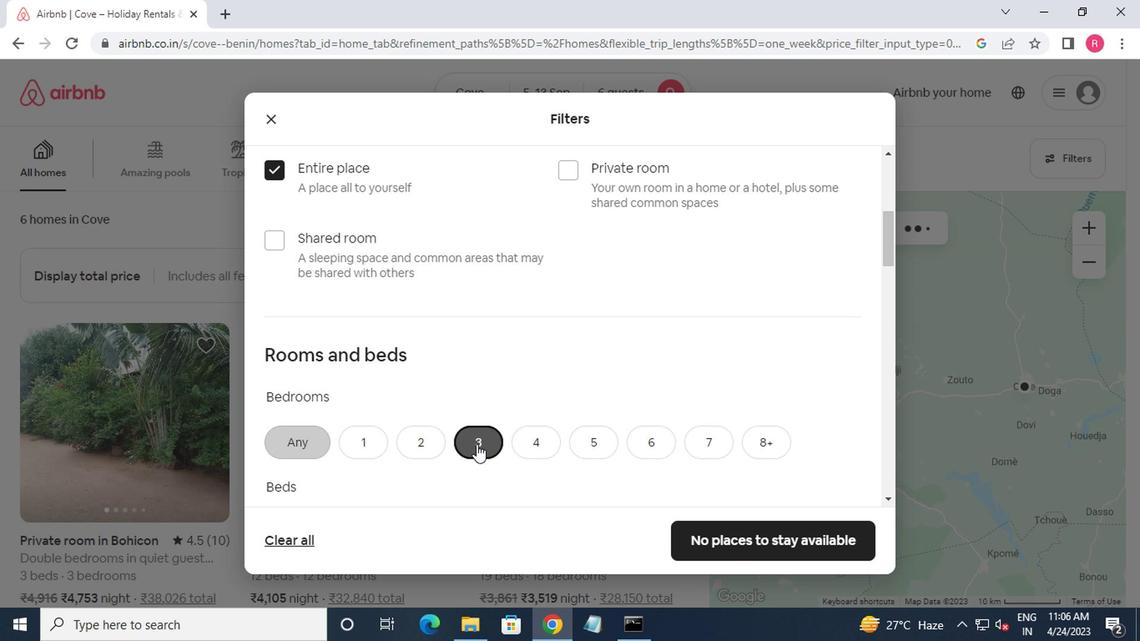 
Action: Mouse scrolled (410, 385) with delta (0, 0)
Screenshot: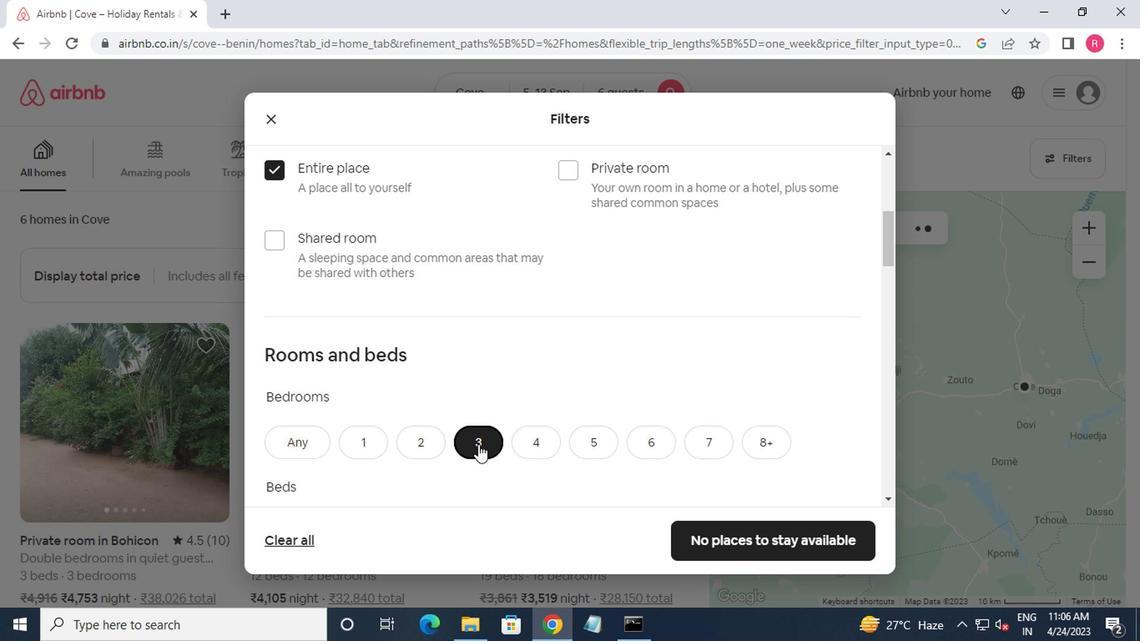 
Action: Mouse scrolled (410, 385) with delta (0, 0)
Screenshot: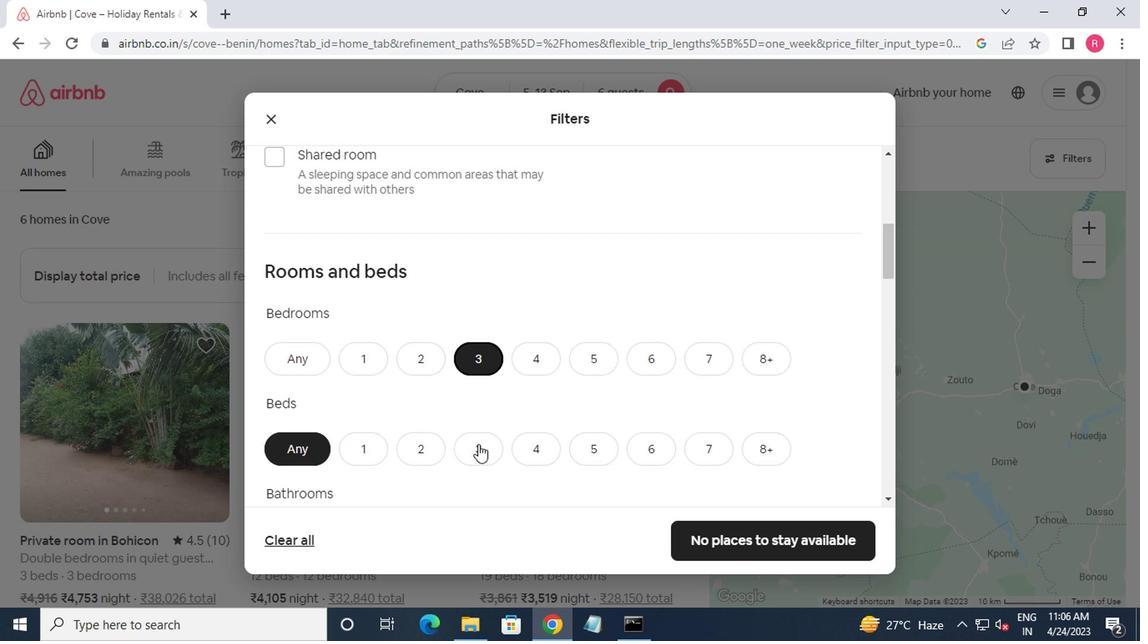 
Action: Mouse moved to (406, 332)
Screenshot: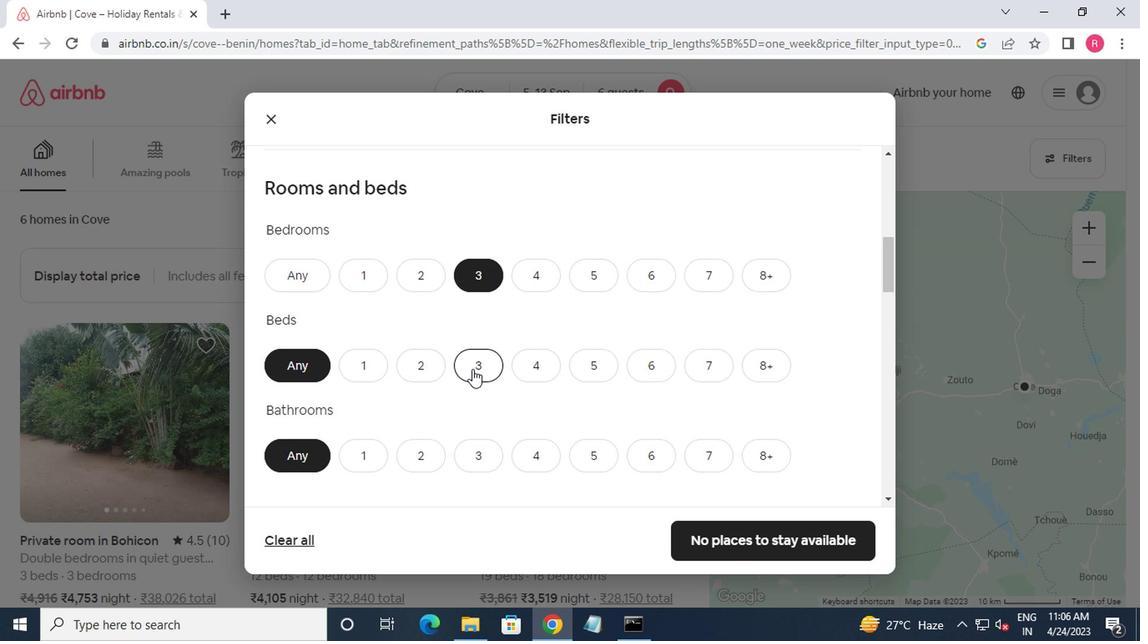 
Action: Mouse pressed left at (406, 332)
Screenshot: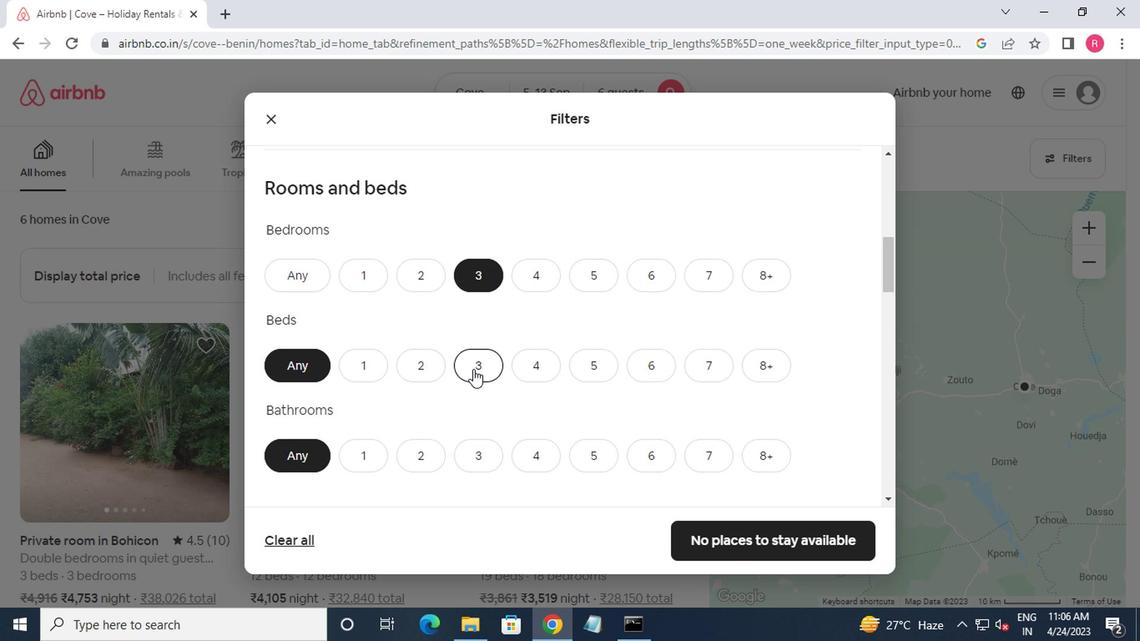 
Action: Mouse moved to (408, 332)
Screenshot: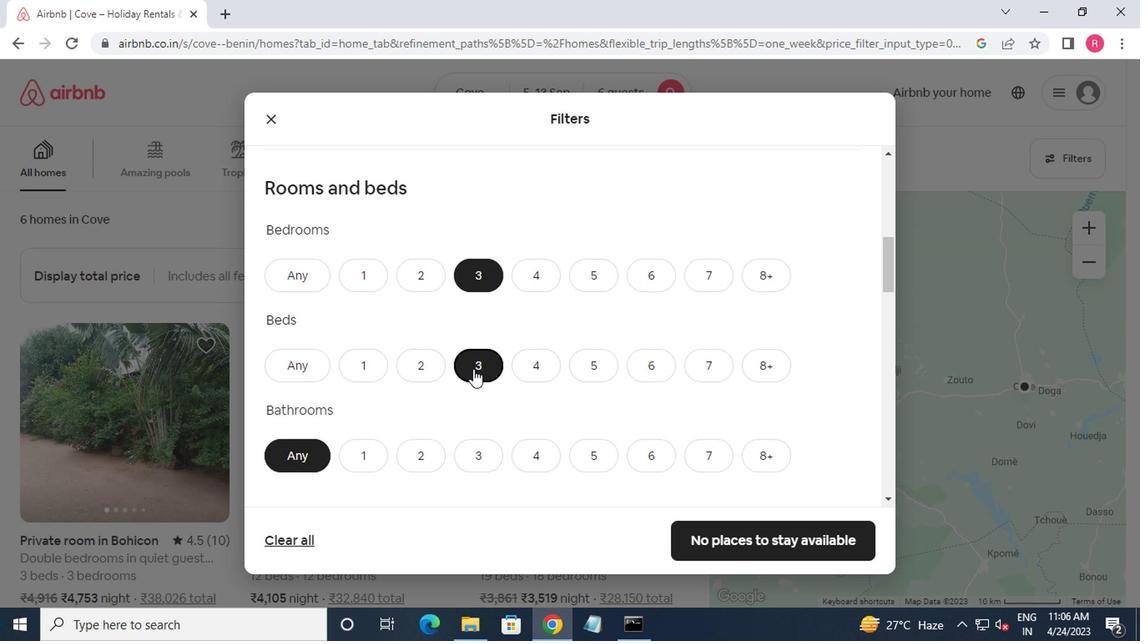 
Action: Mouse scrolled (408, 332) with delta (0, 0)
Screenshot: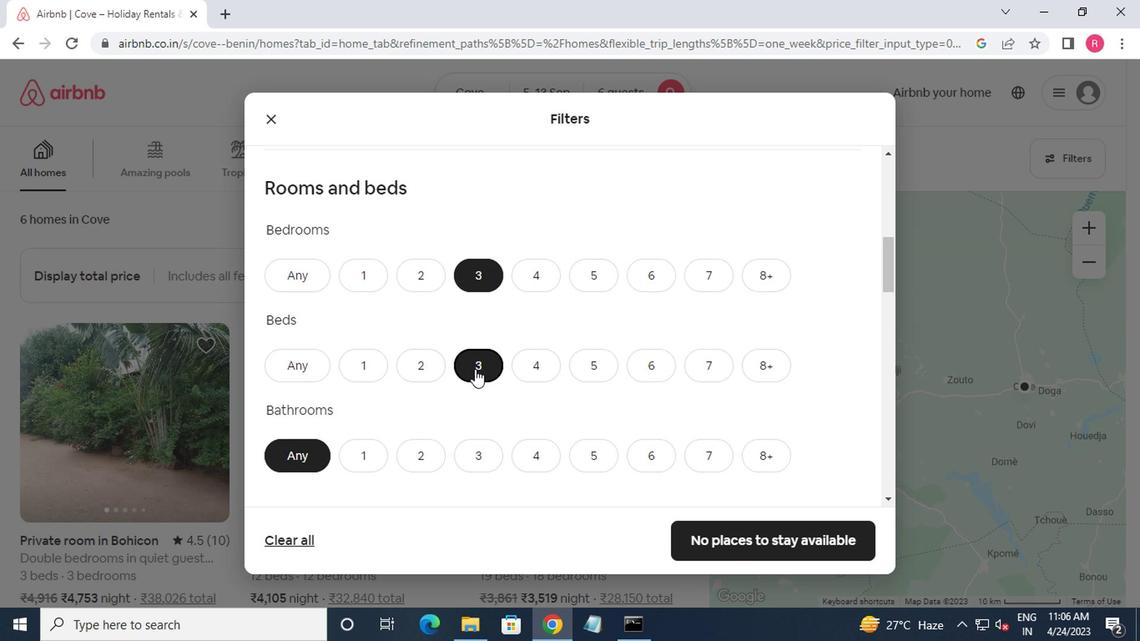 
Action: Mouse moved to (402, 335)
Screenshot: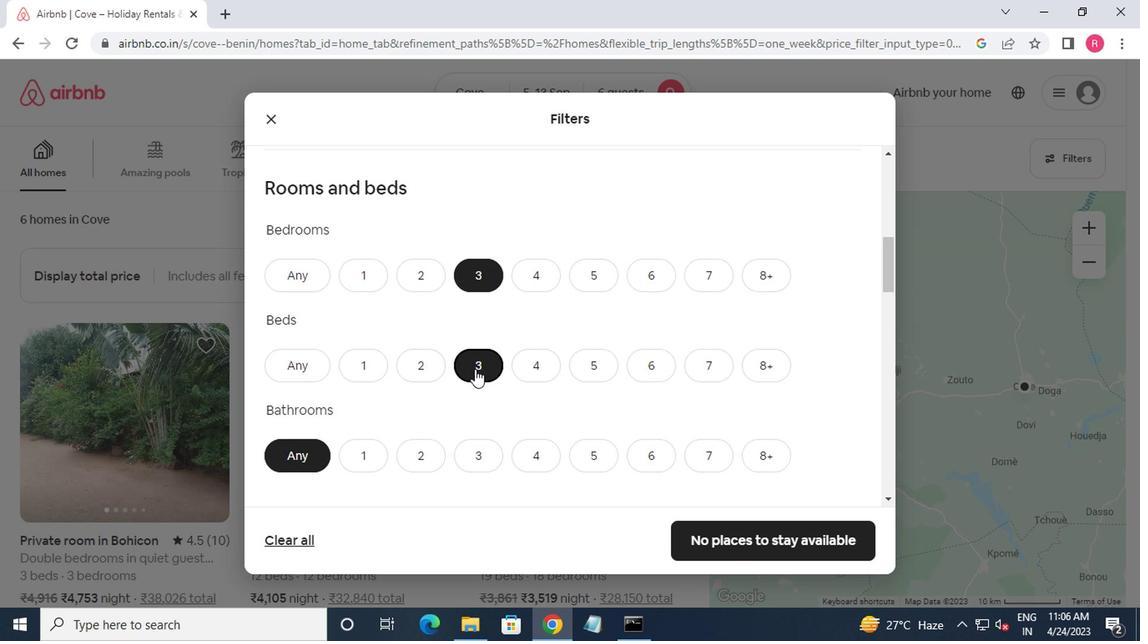 
Action: Mouse scrolled (402, 335) with delta (0, 0)
Screenshot: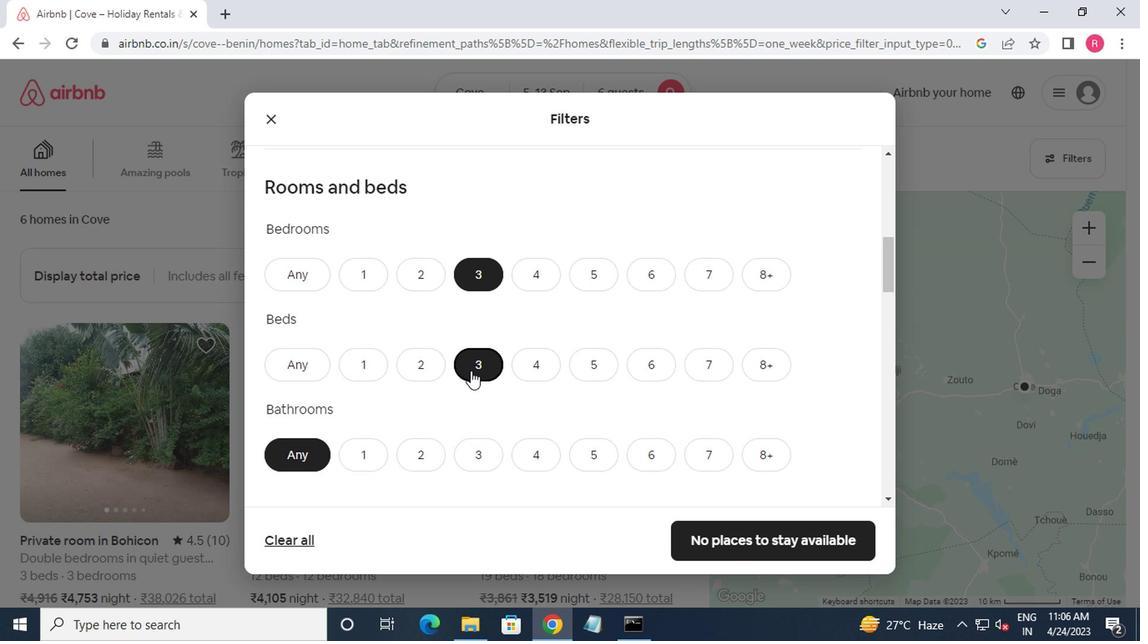 
Action: Mouse moved to (407, 283)
Screenshot: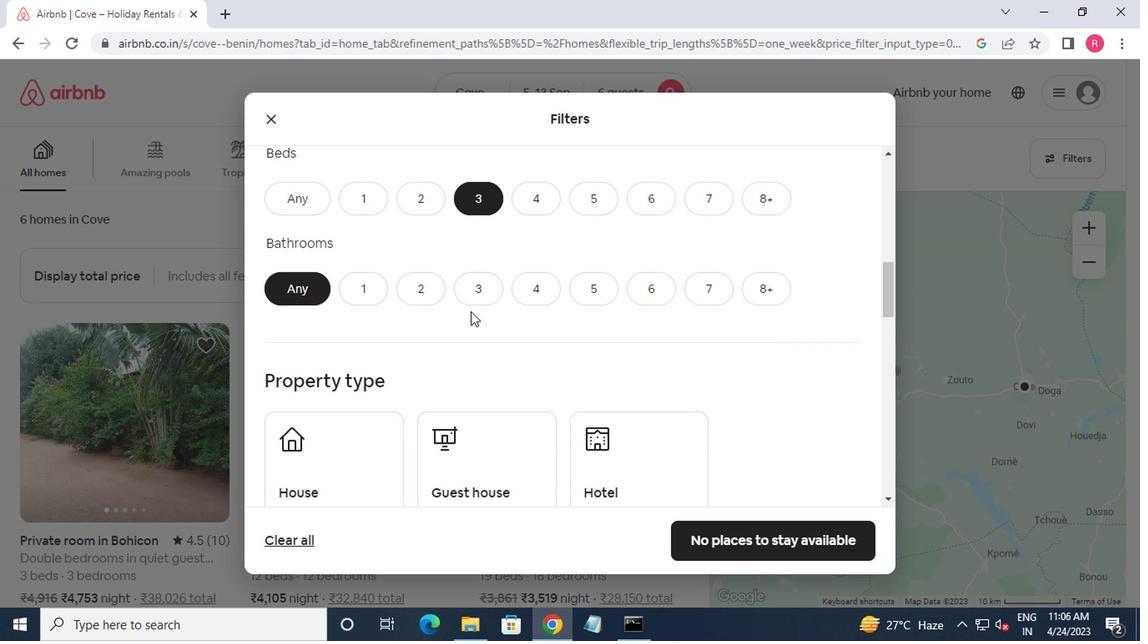 
Action: Mouse pressed left at (407, 283)
Screenshot: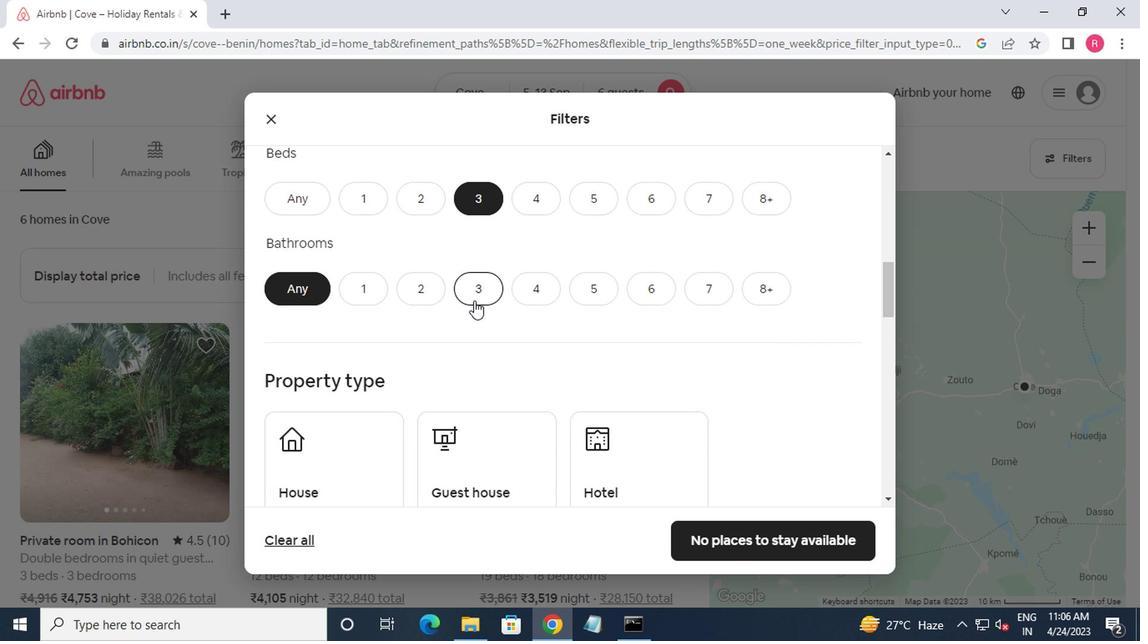 
Action: Mouse scrolled (407, 283) with delta (0, 0)
Screenshot: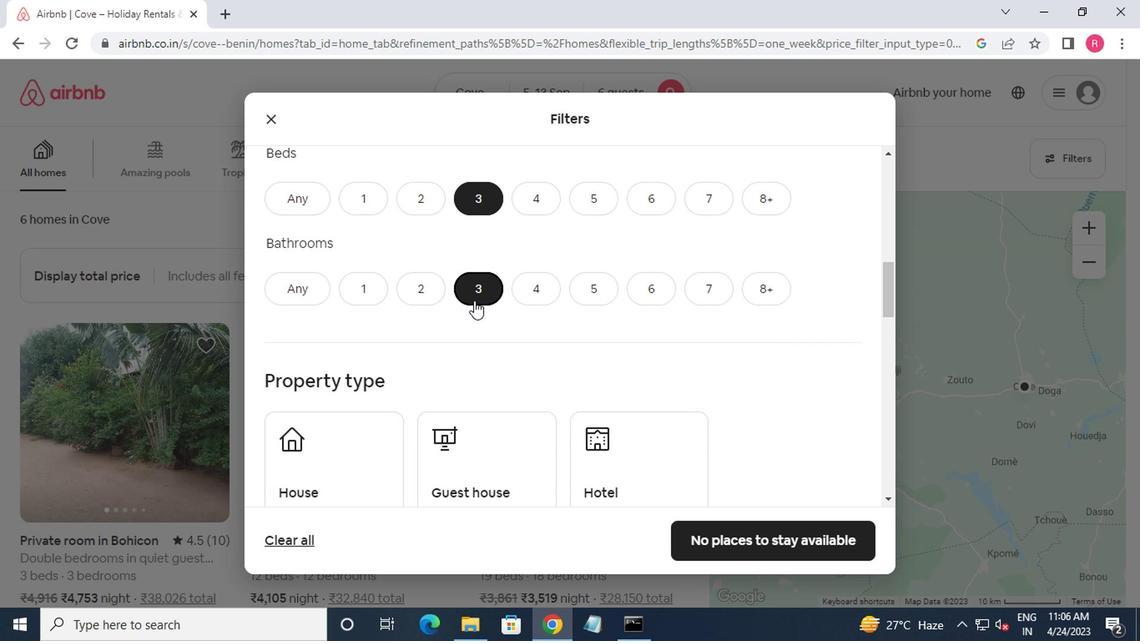 
Action: Mouse moved to (302, 331)
Screenshot: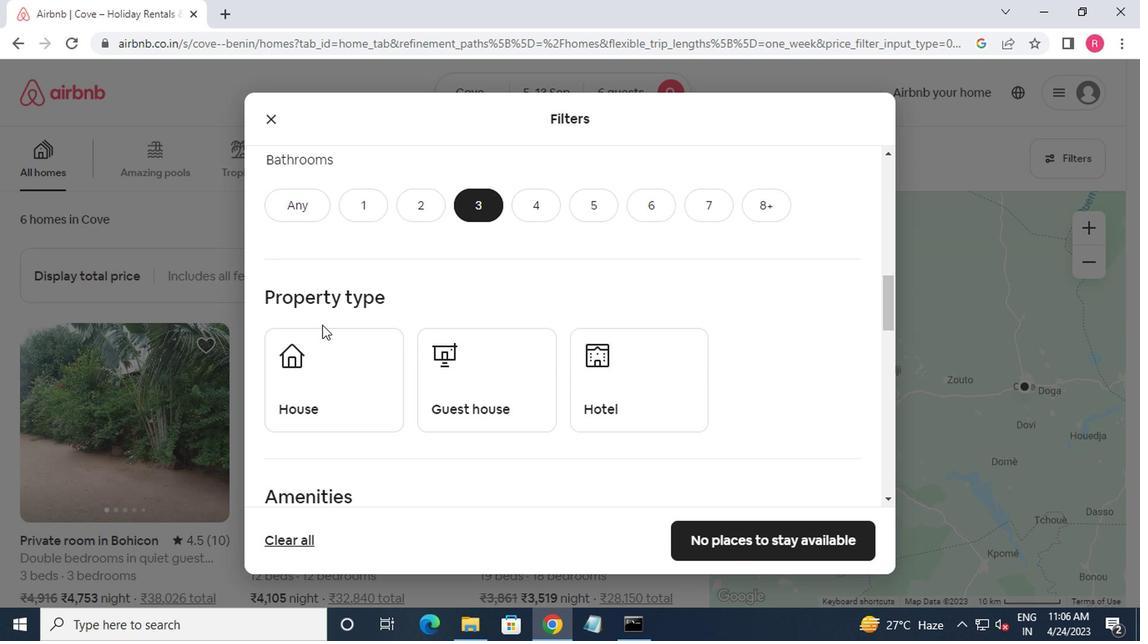 
Action: Mouse pressed left at (302, 331)
Screenshot: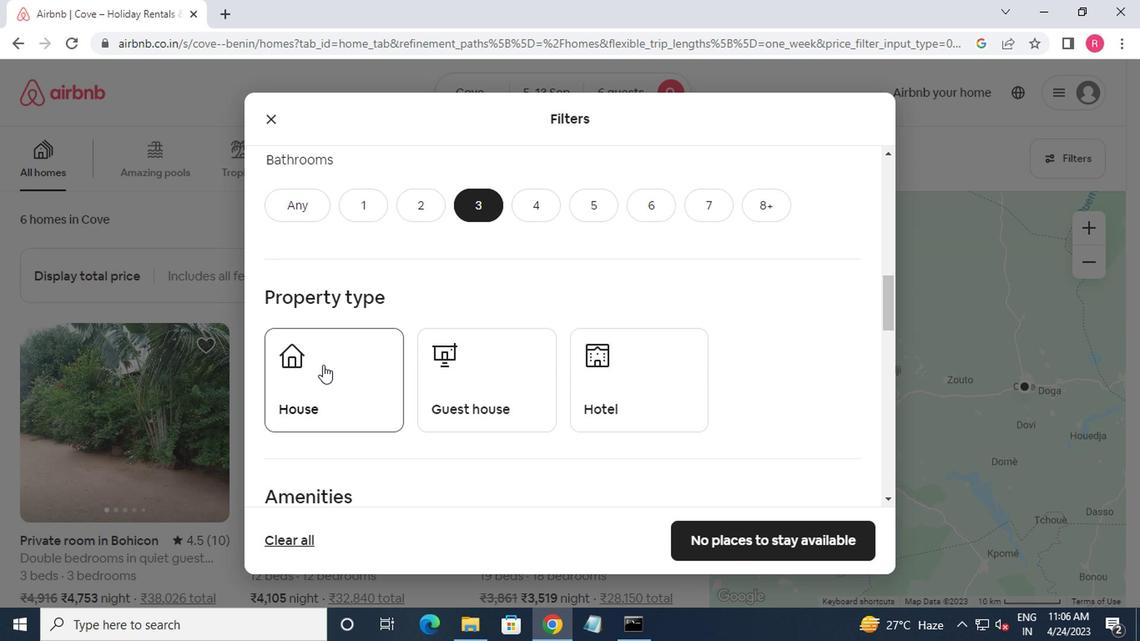 
Action: Mouse moved to (393, 334)
Screenshot: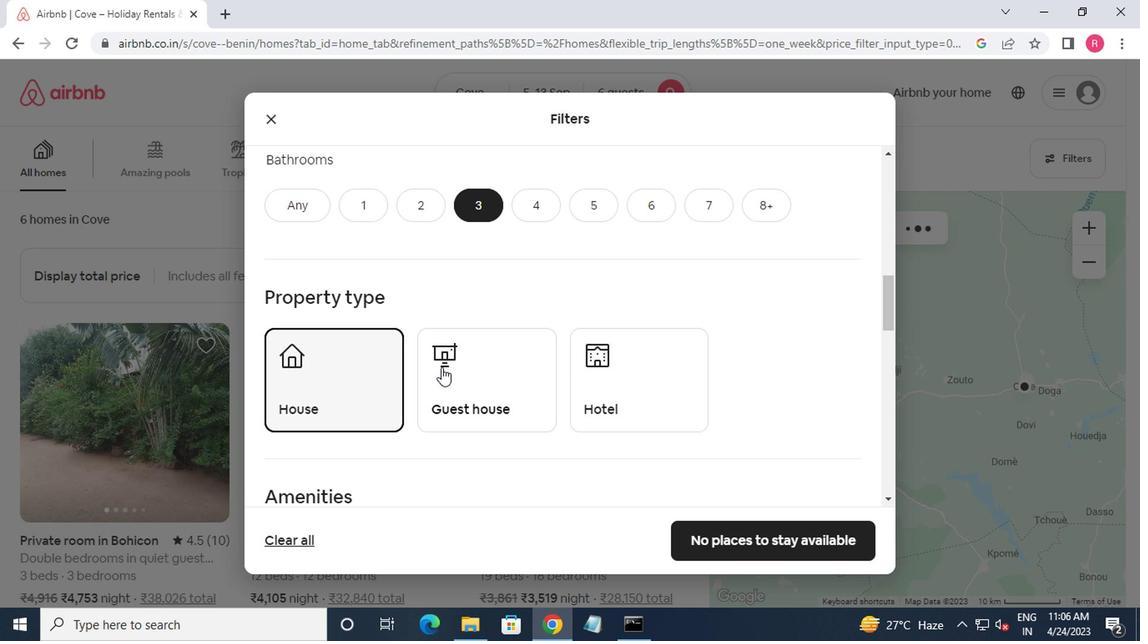 
Action: Mouse pressed left at (393, 334)
Screenshot: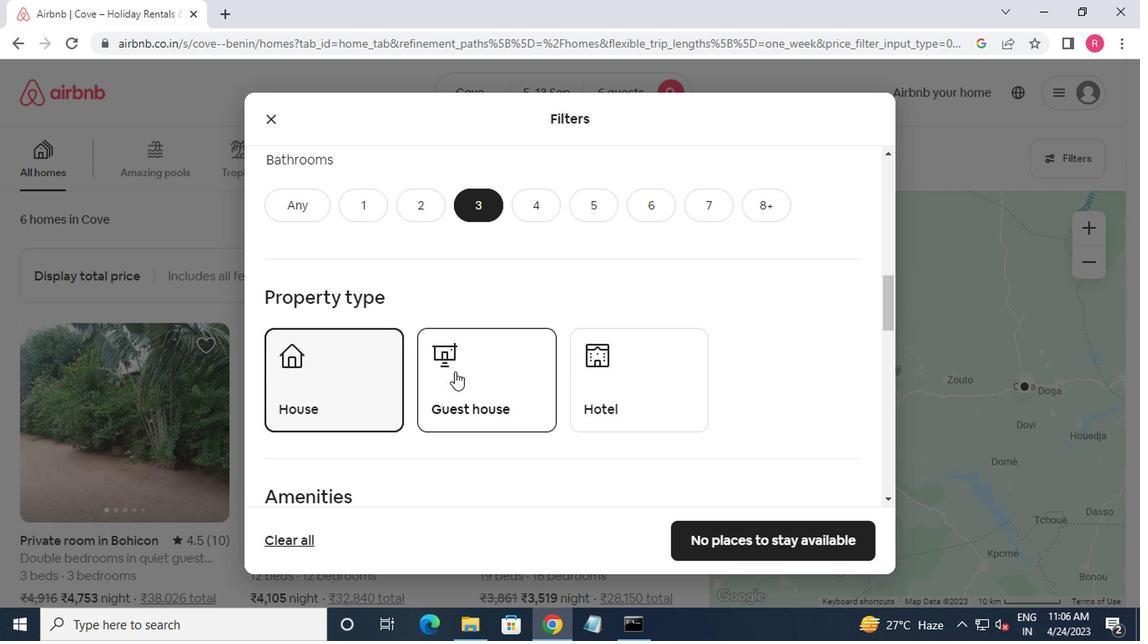 
Action: Mouse moved to (476, 365)
Screenshot: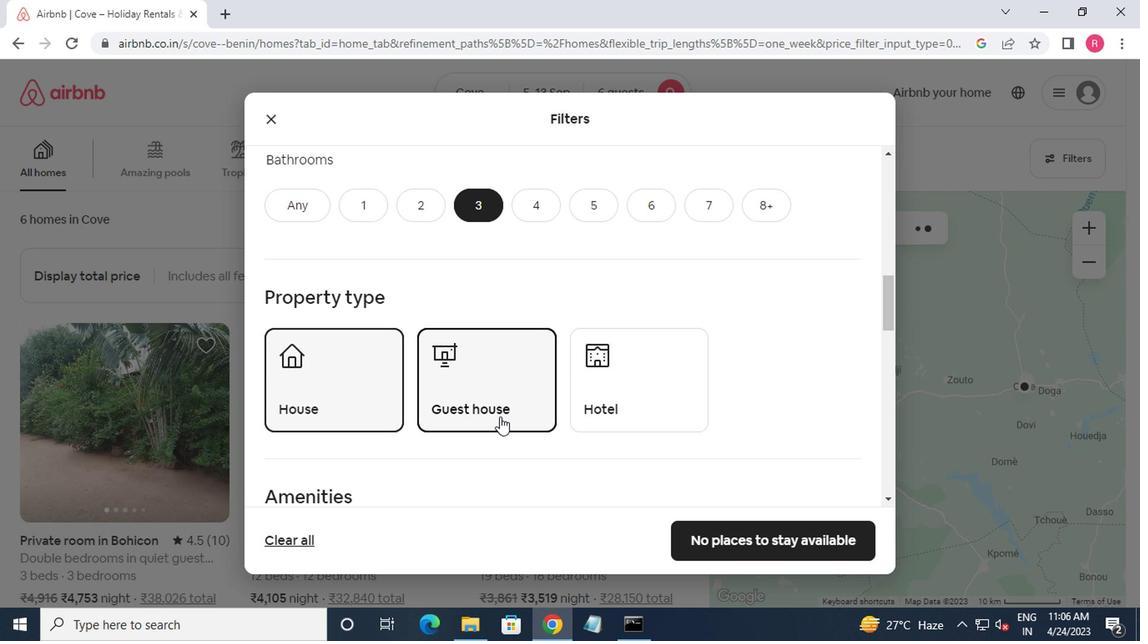 
Action: Mouse scrolled (476, 365) with delta (0, 0)
Screenshot: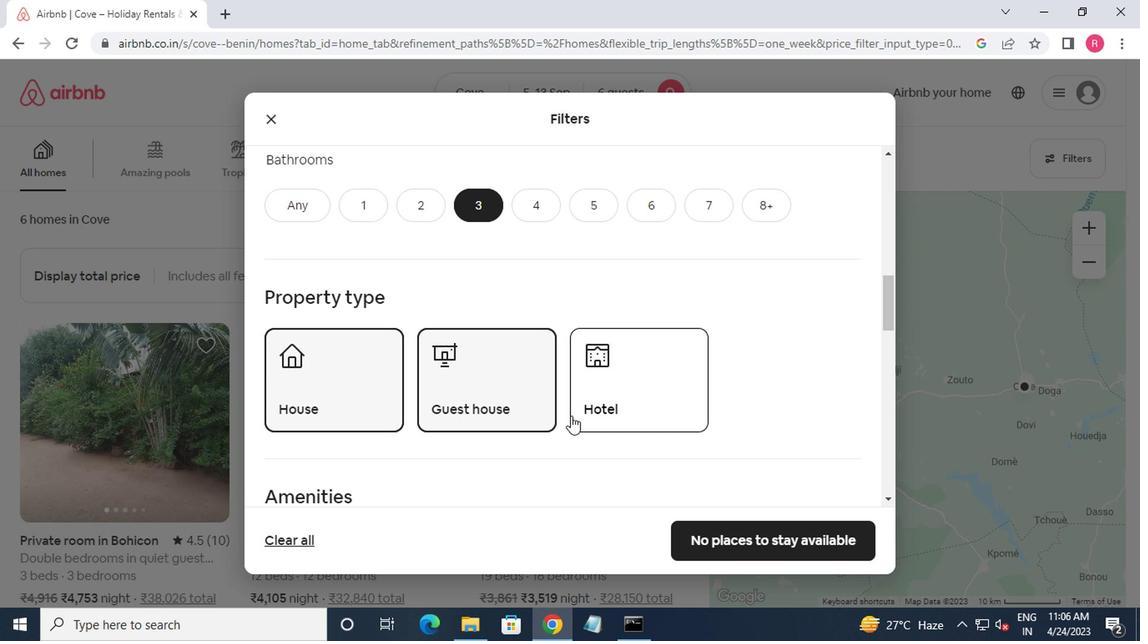 
Action: Mouse scrolled (476, 365) with delta (0, 0)
Screenshot: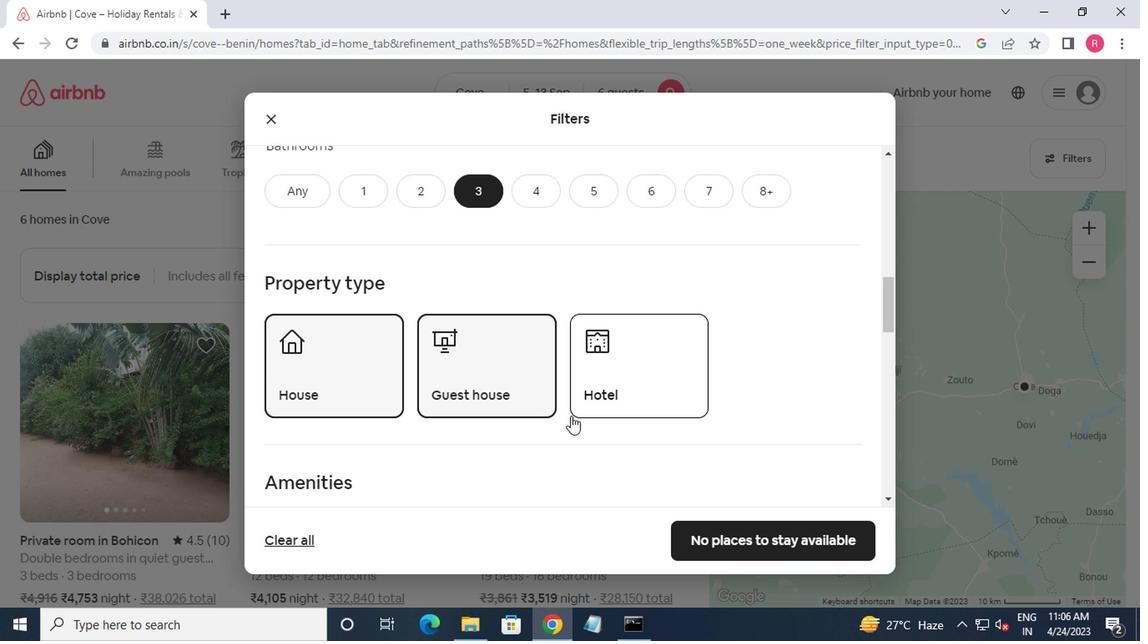 
Action: Mouse scrolled (476, 365) with delta (0, 0)
Screenshot: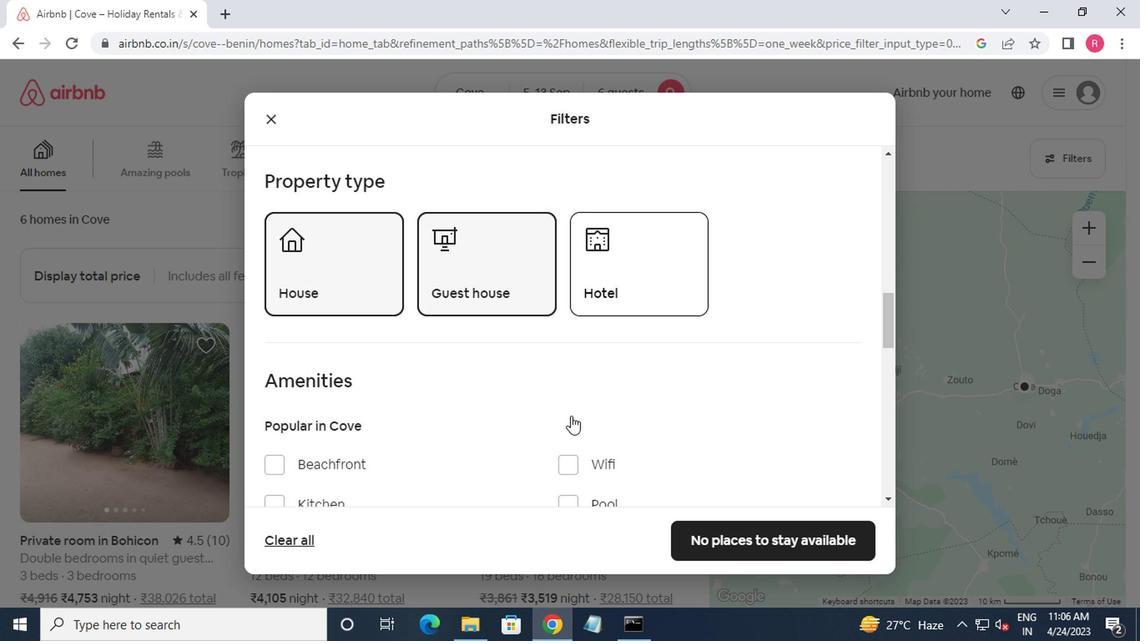 
Action: Mouse scrolled (476, 365) with delta (0, 0)
Screenshot: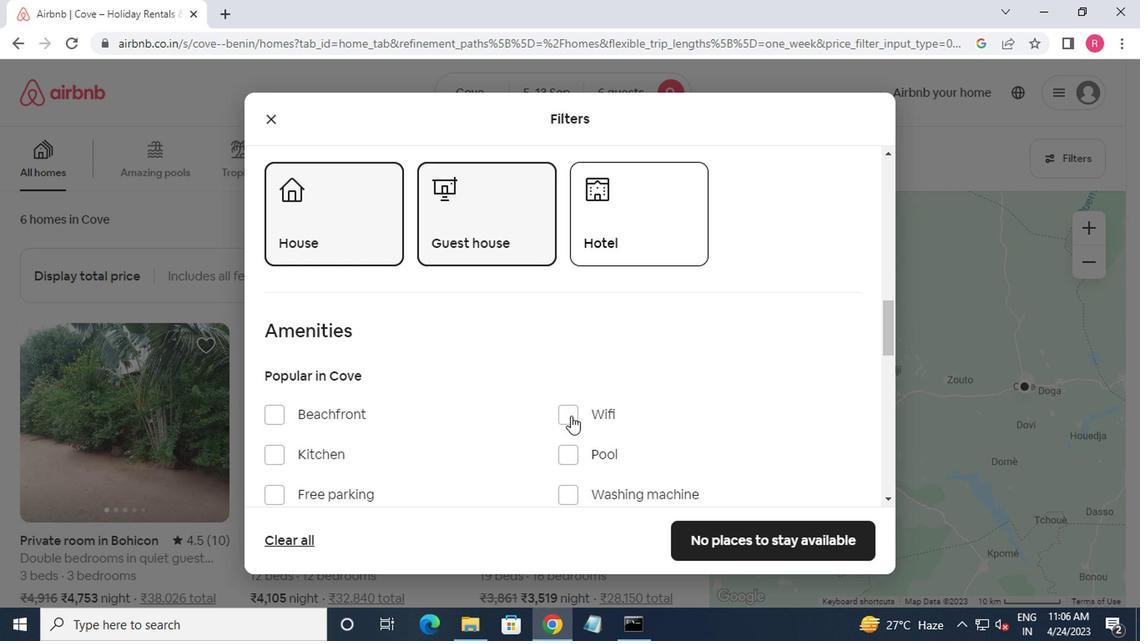 
Action: Mouse scrolled (476, 365) with delta (0, 0)
Screenshot: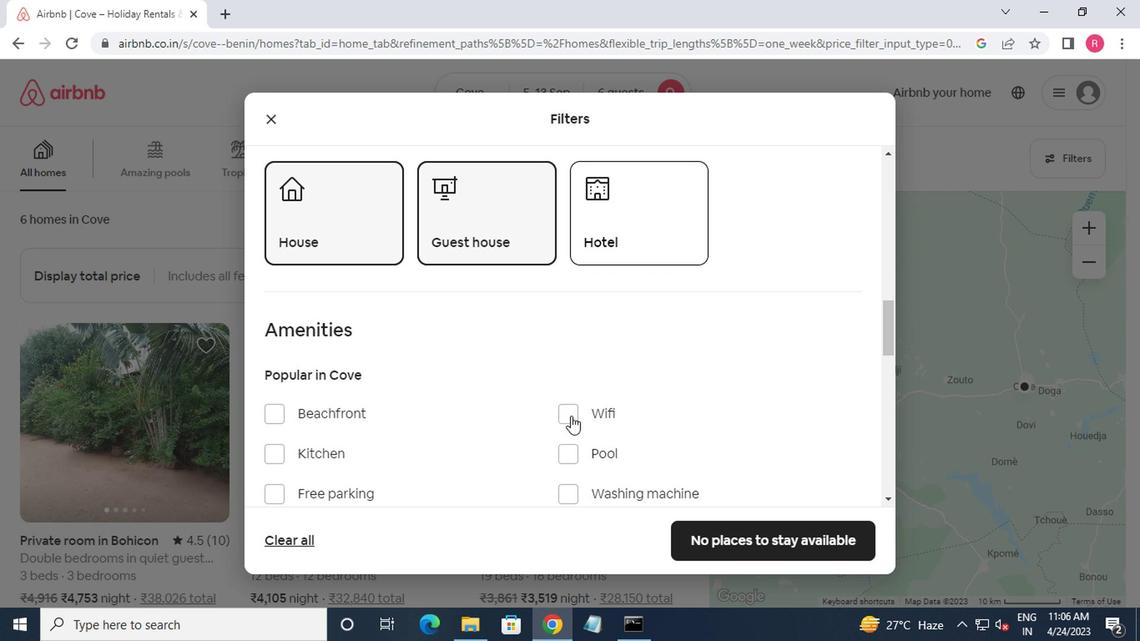 
Action: Mouse moved to (660, 400)
Screenshot: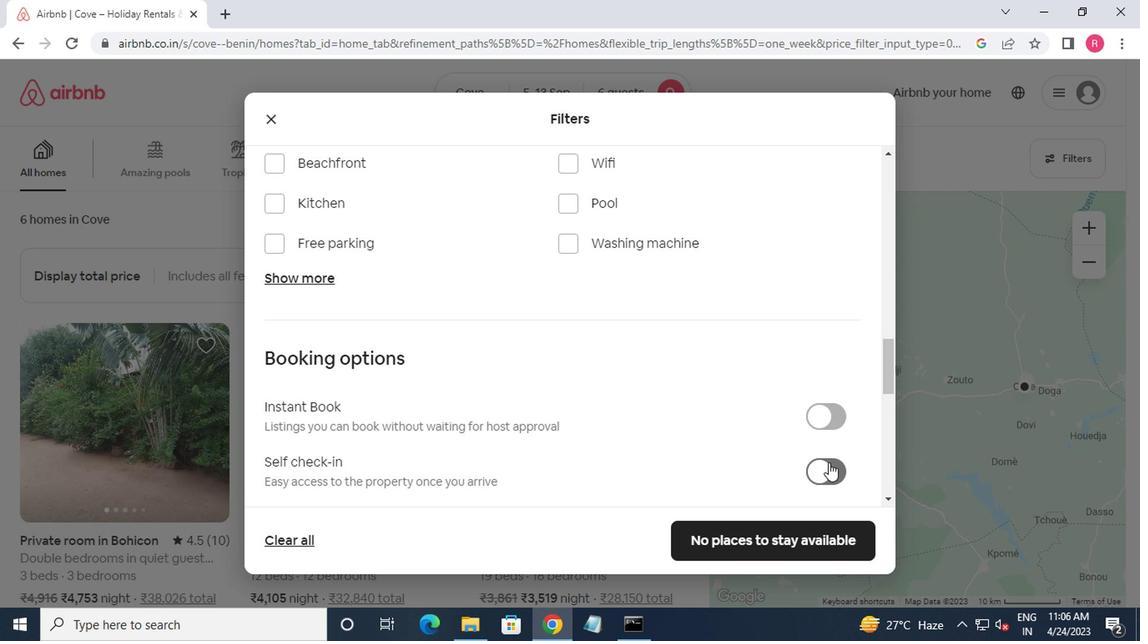 
Action: Mouse pressed left at (660, 400)
Screenshot: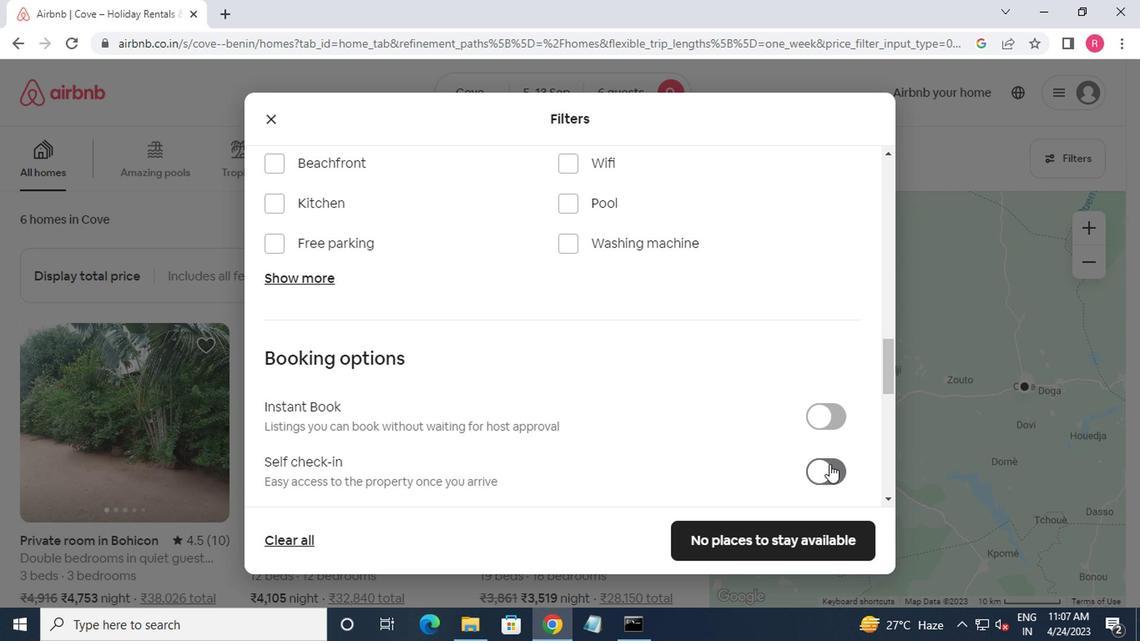 
Action: Mouse scrolled (660, 399) with delta (0, 0)
Screenshot: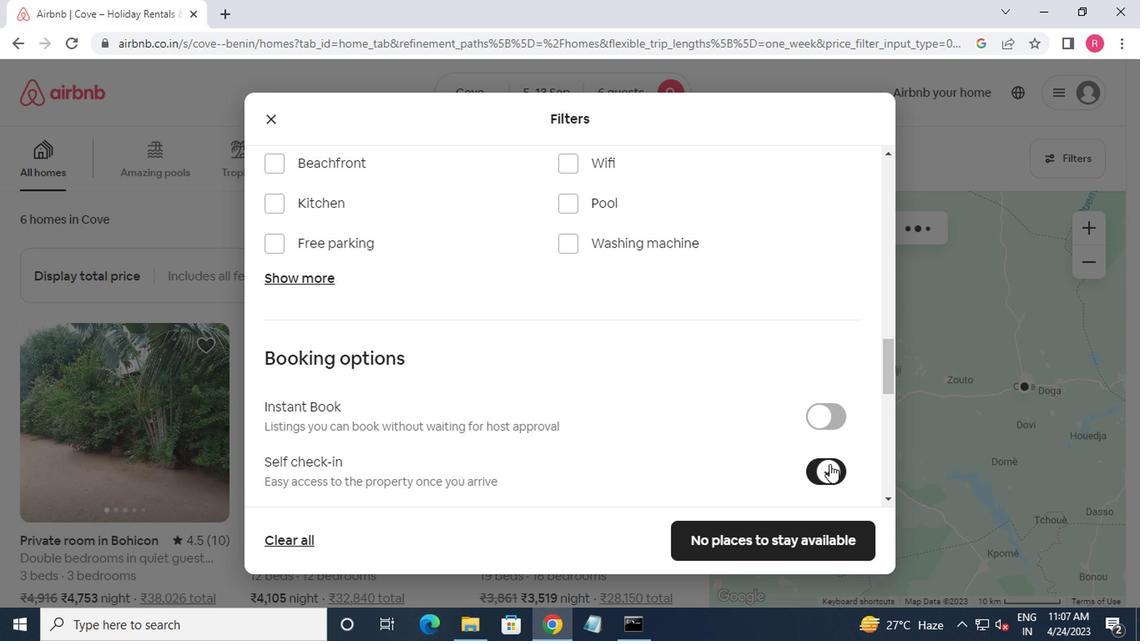
Action: Mouse scrolled (660, 399) with delta (0, 0)
Screenshot: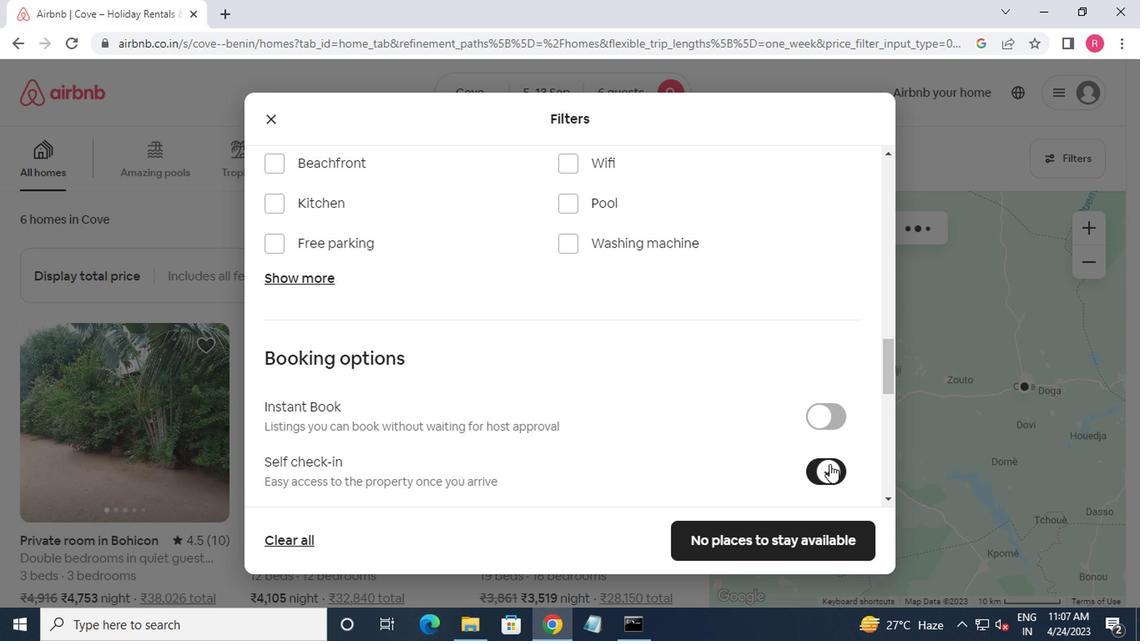 
Action: Mouse scrolled (660, 399) with delta (0, 0)
Screenshot: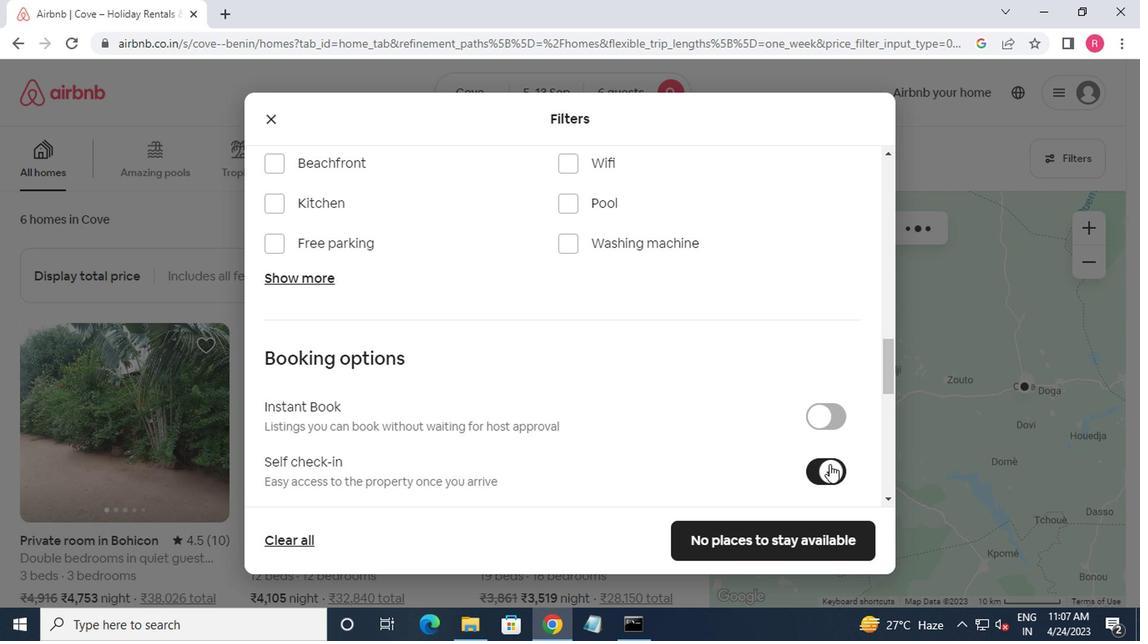 
Action: Mouse scrolled (660, 399) with delta (0, 0)
Screenshot: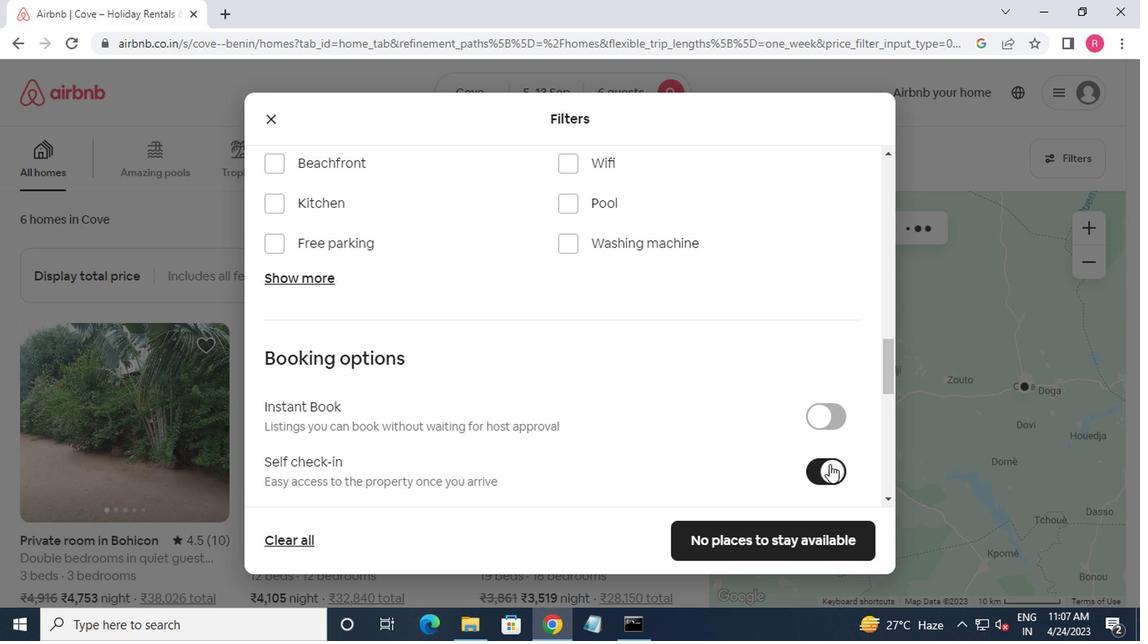 
Action: Mouse moved to (660, 401)
Screenshot: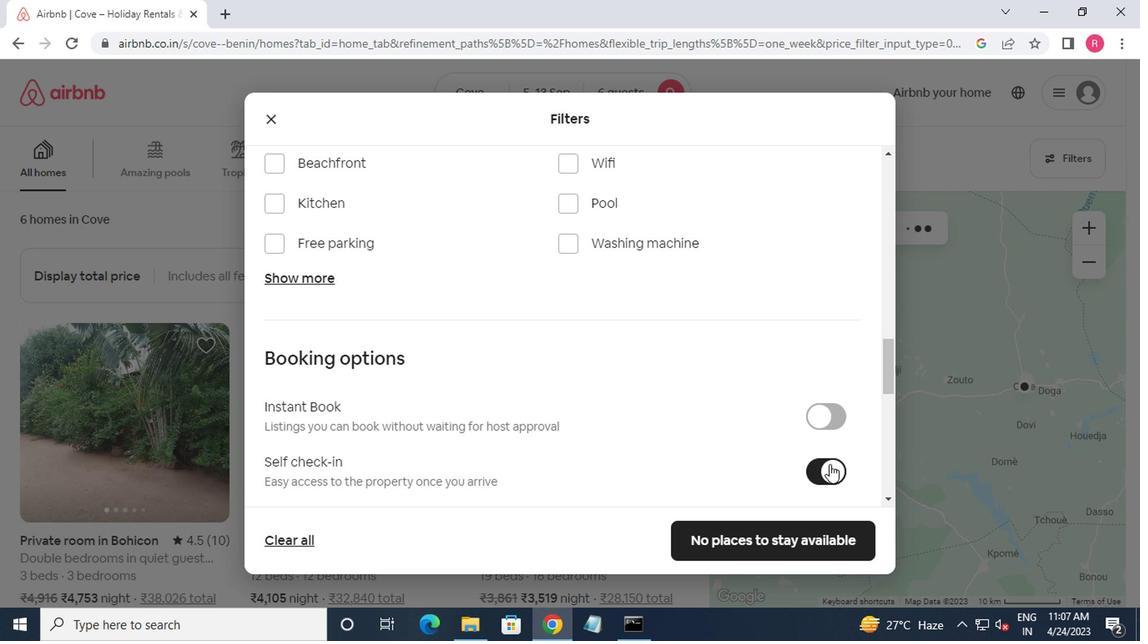 
Action: Mouse scrolled (660, 400) with delta (0, 0)
Screenshot: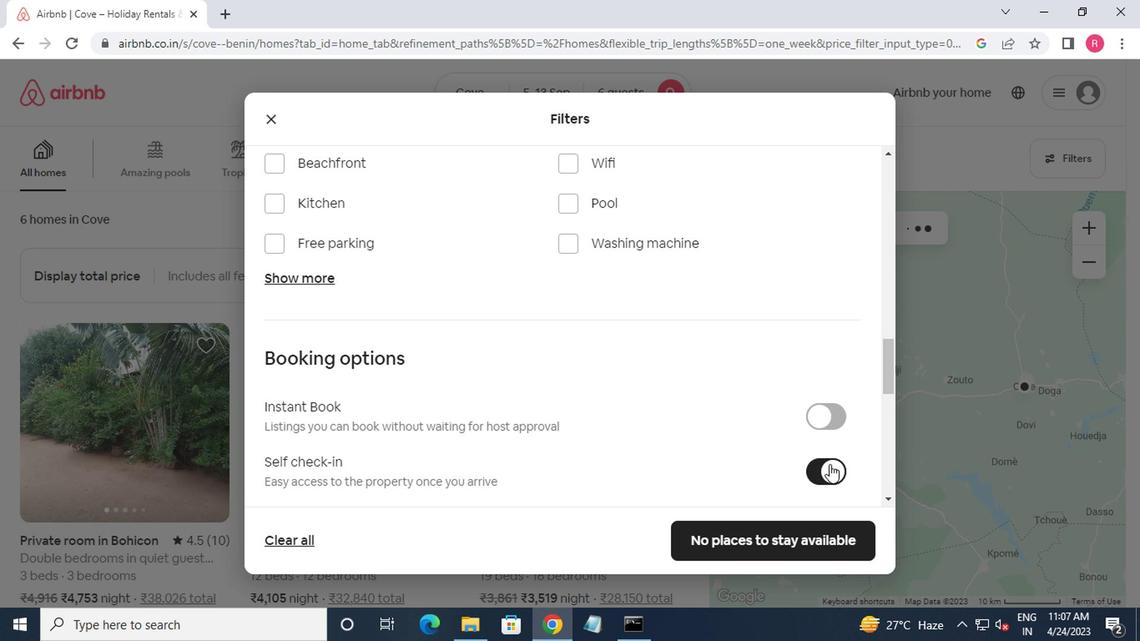
Action: Mouse moved to (627, 397)
Screenshot: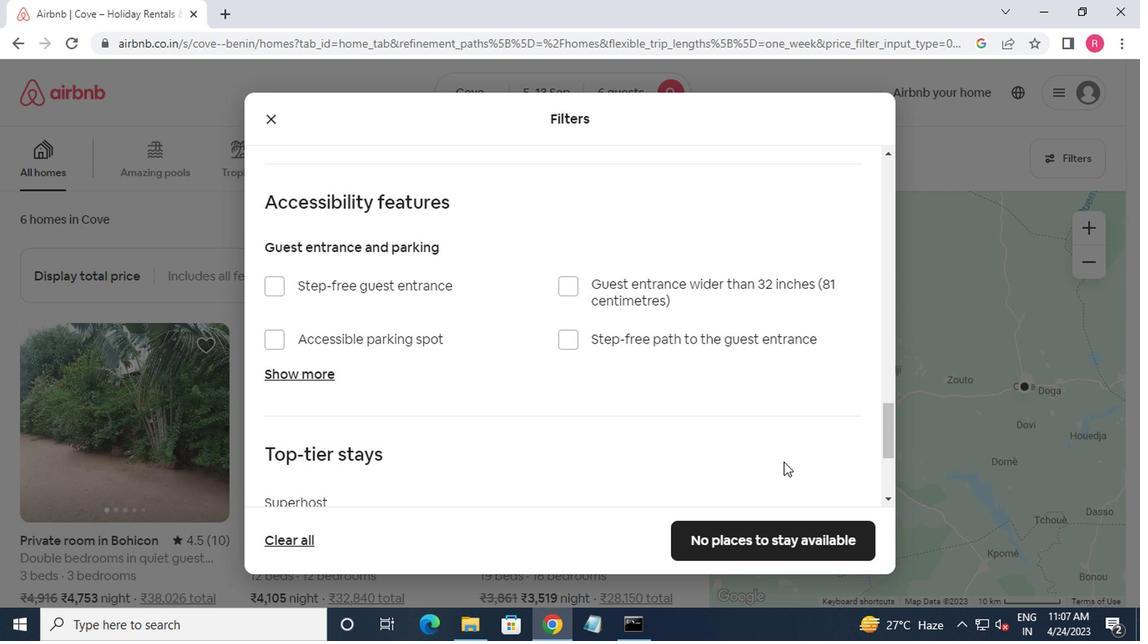 
Action: Mouse scrolled (627, 396) with delta (0, 0)
Screenshot: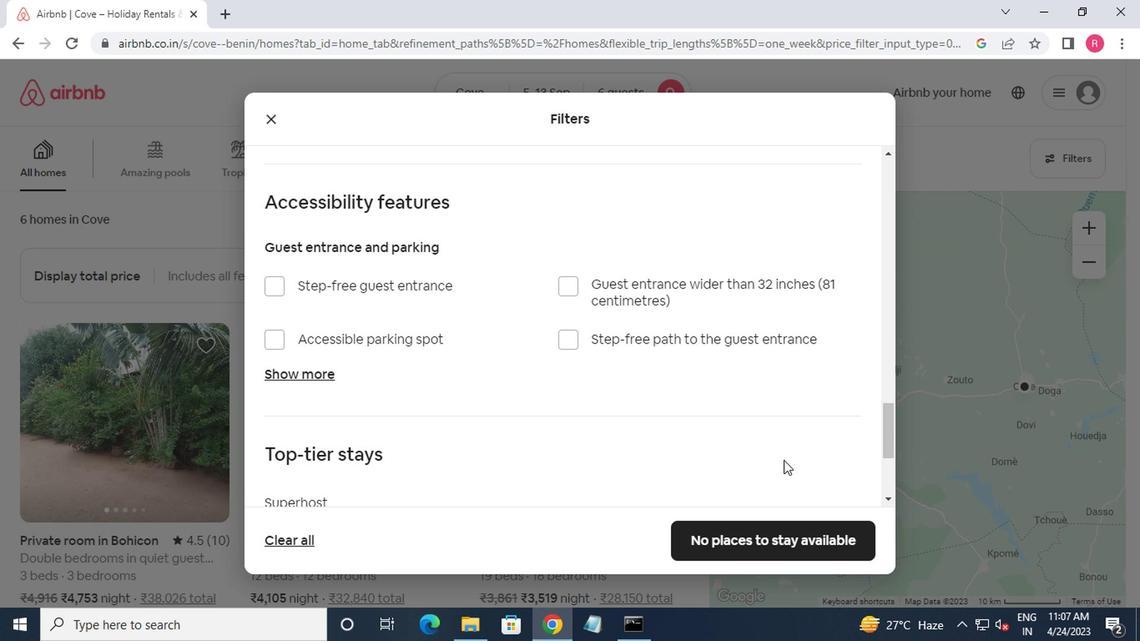 
Action: Mouse scrolled (627, 396) with delta (0, 0)
Screenshot: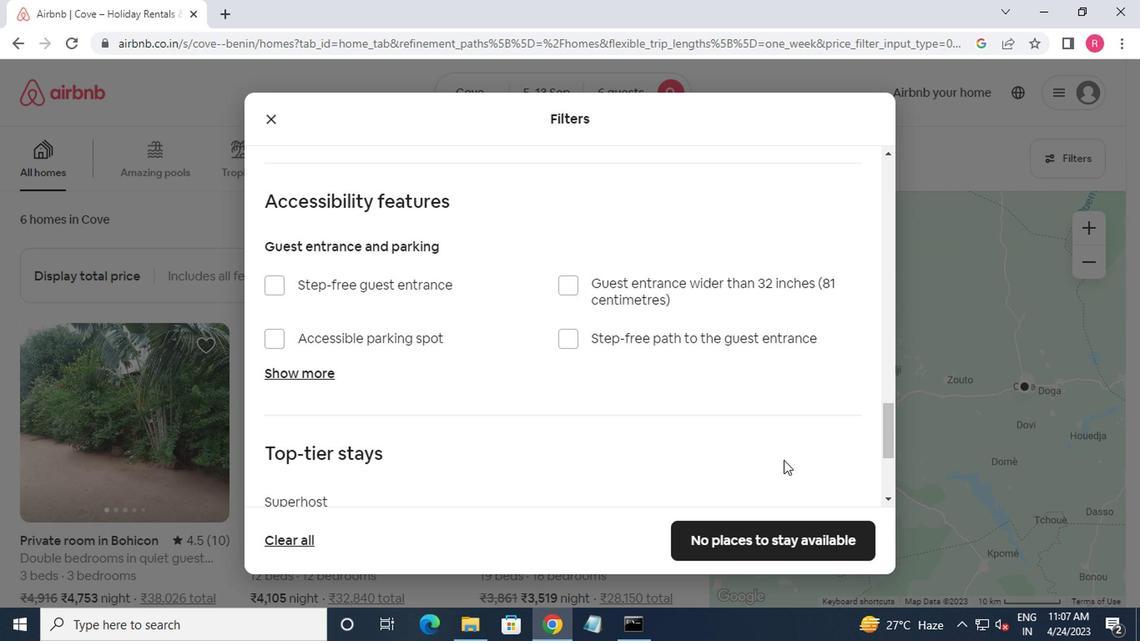
Action: Mouse scrolled (627, 396) with delta (0, 0)
Screenshot: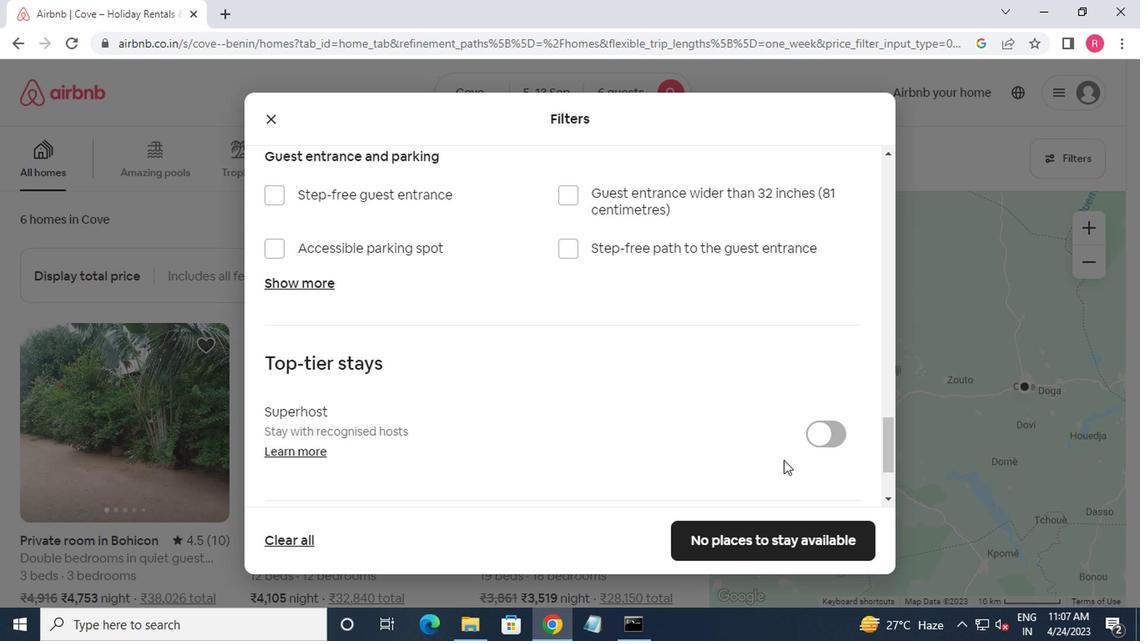 
Action: Mouse moved to (280, 395)
Screenshot: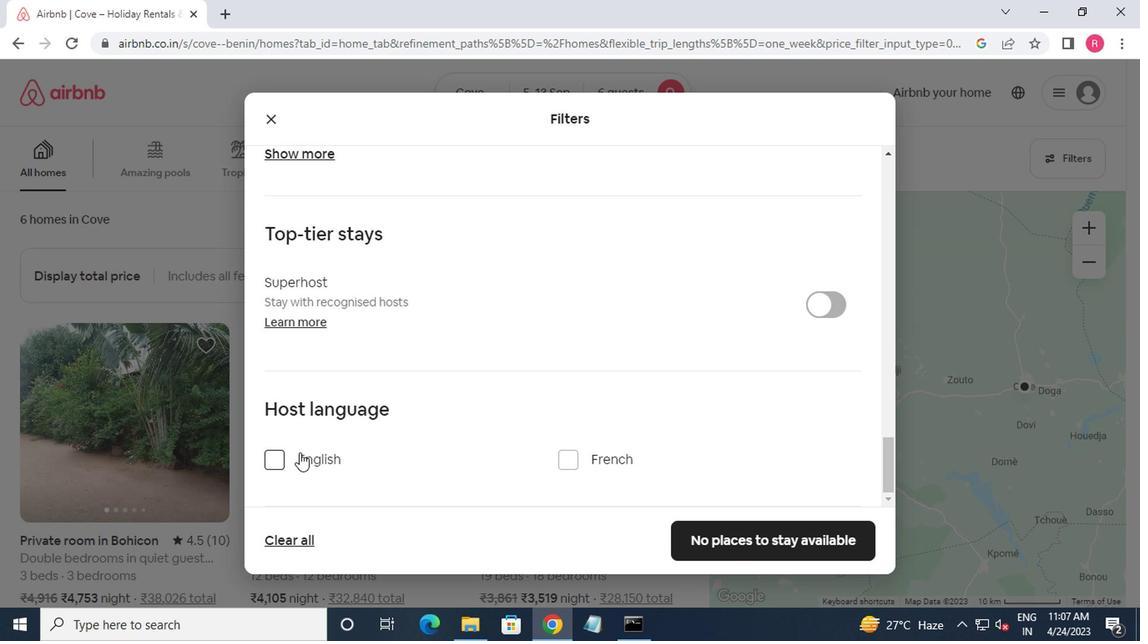 
Action: Mouse pressed left at (280, 395)
Screenshot: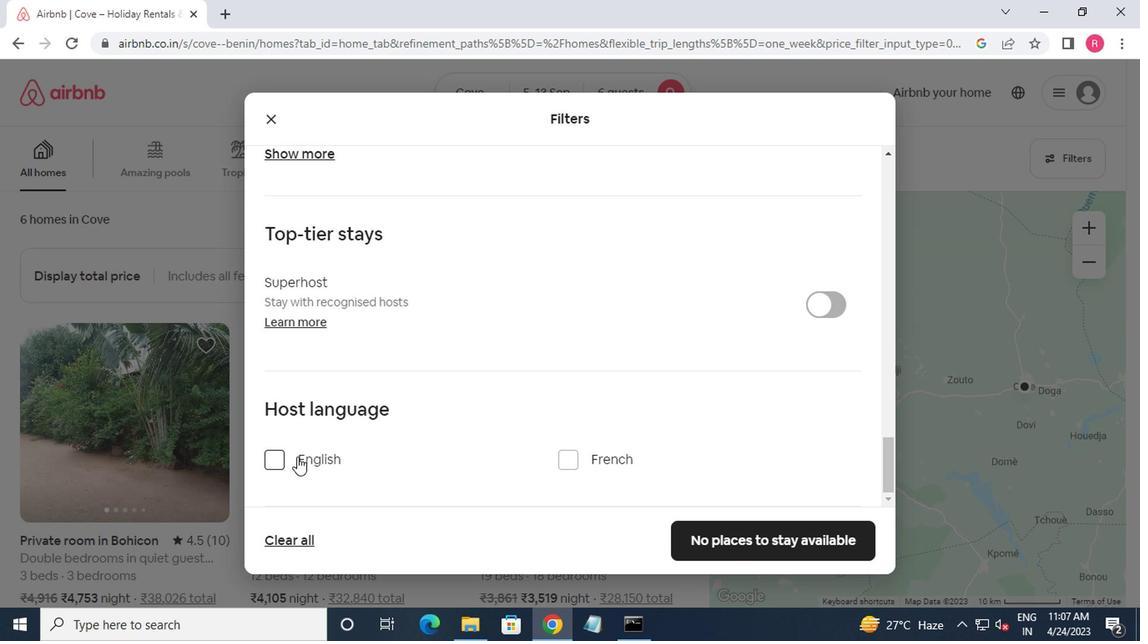 
Action: Mouse moved to (613, 451)
Screenshot: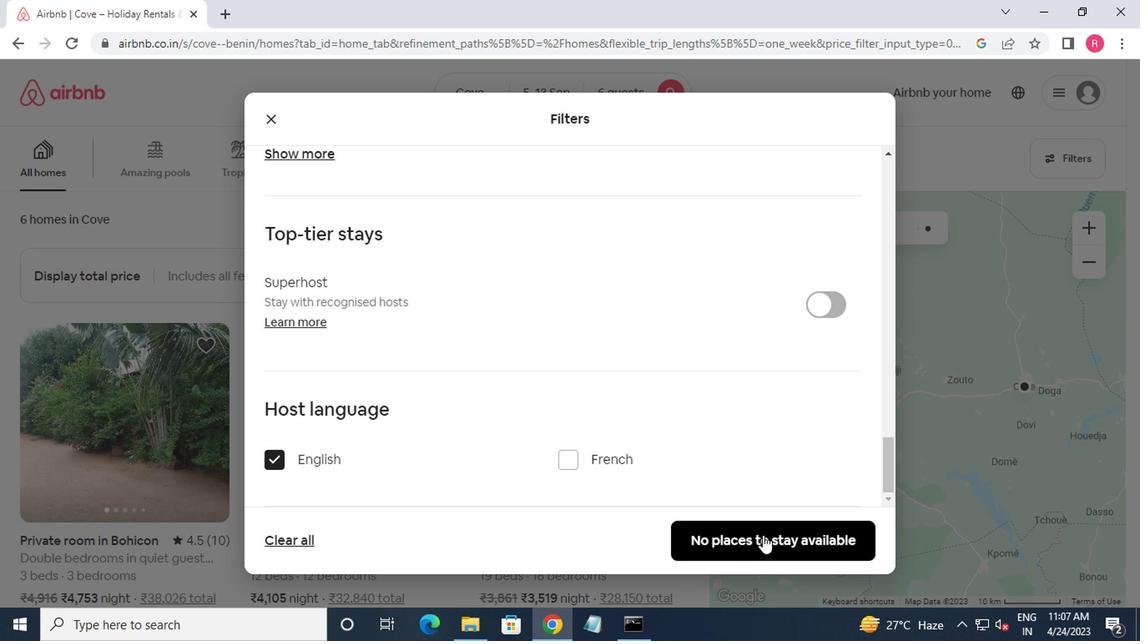 
Action: Mouse pressed left at (613, 451)
Screenshot: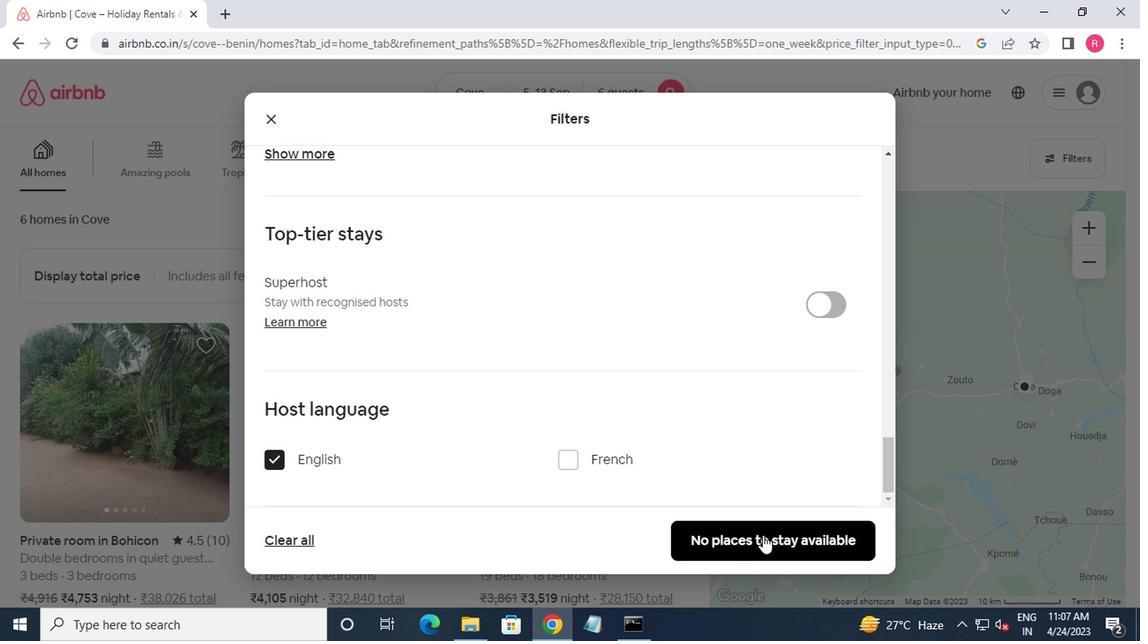 
Action: Mouse moved to (682, 406)
Screenshot: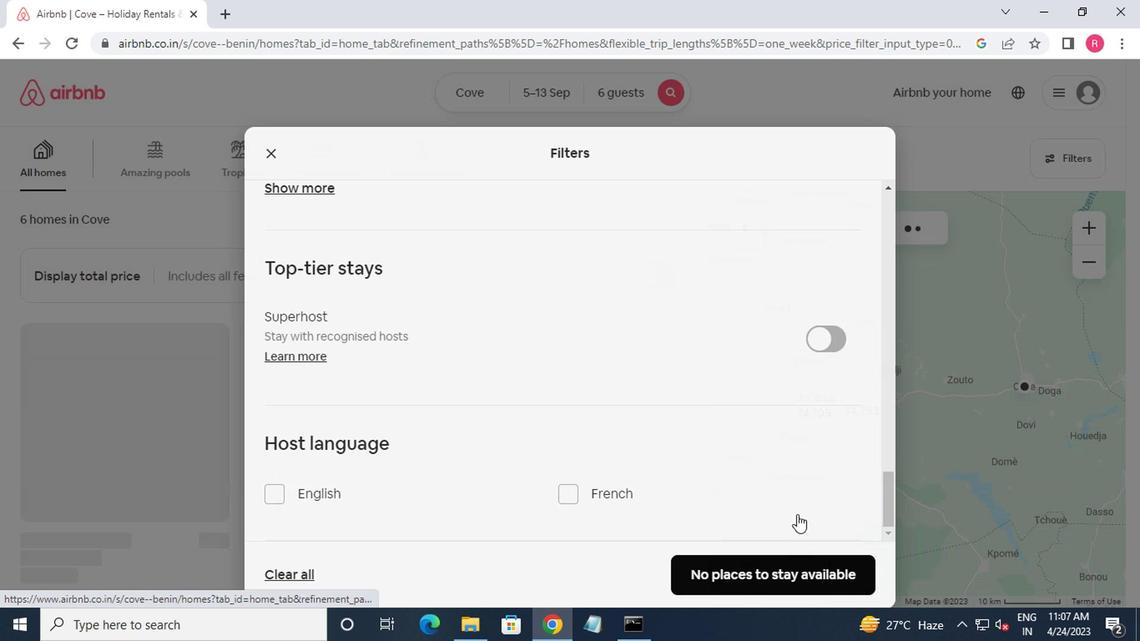 
